 Task: Search one way flight ticket for 4 adults, 1 infant in seat and 1 infant on lap in premium economy from Columbus: Golden Triangle Regional Airport to Jackson: Jackson Hole Airport on 5-2-2023. Choice of flights is Frontier. Number of bags: 3 checked bags. Price is upto 107000. Outbound departure time preference is 20:45.
Action: Mouse moved to (298, 150)
Screenshot: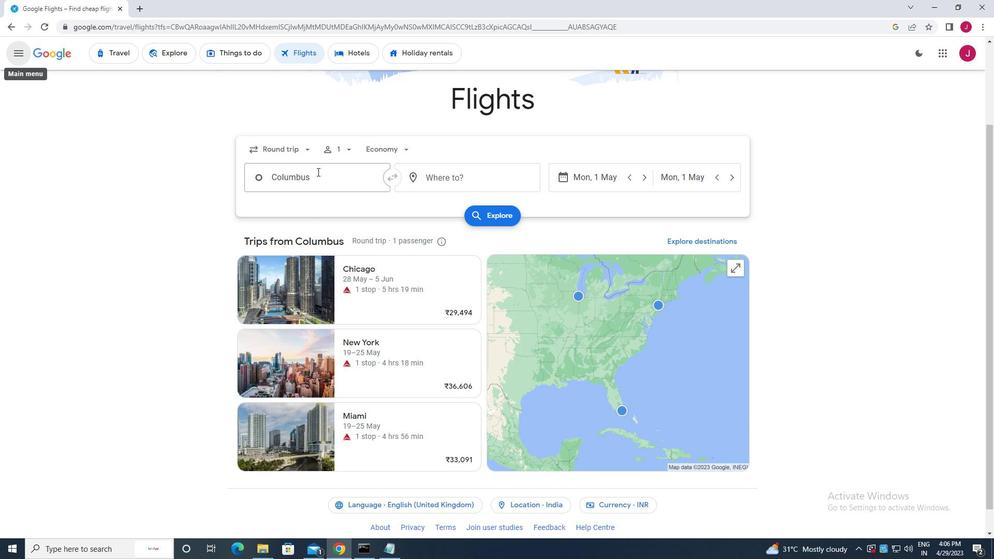 
Action: Mouse pressed left at (298, 150)
Screenshot: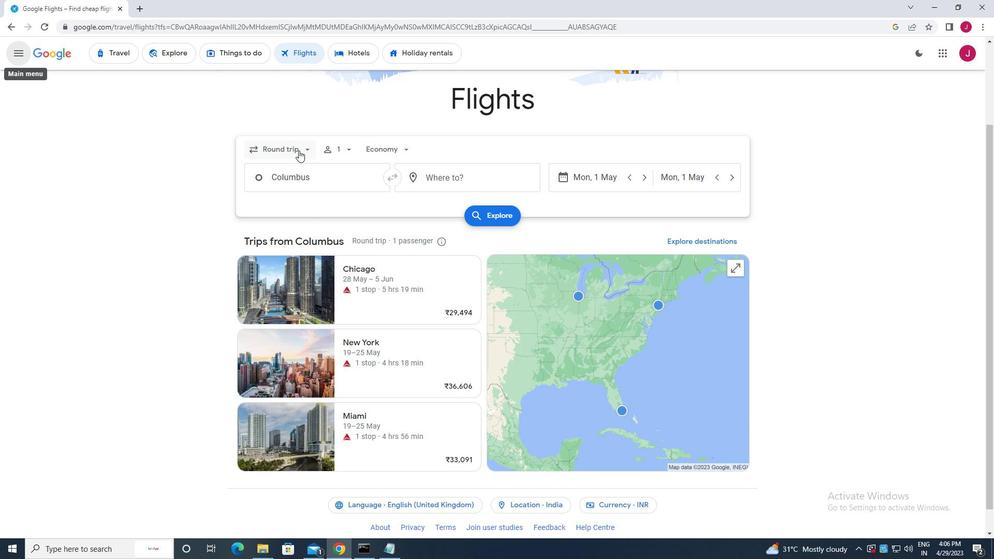 
Action: Mouse moved to (297, 196)
Screenshot: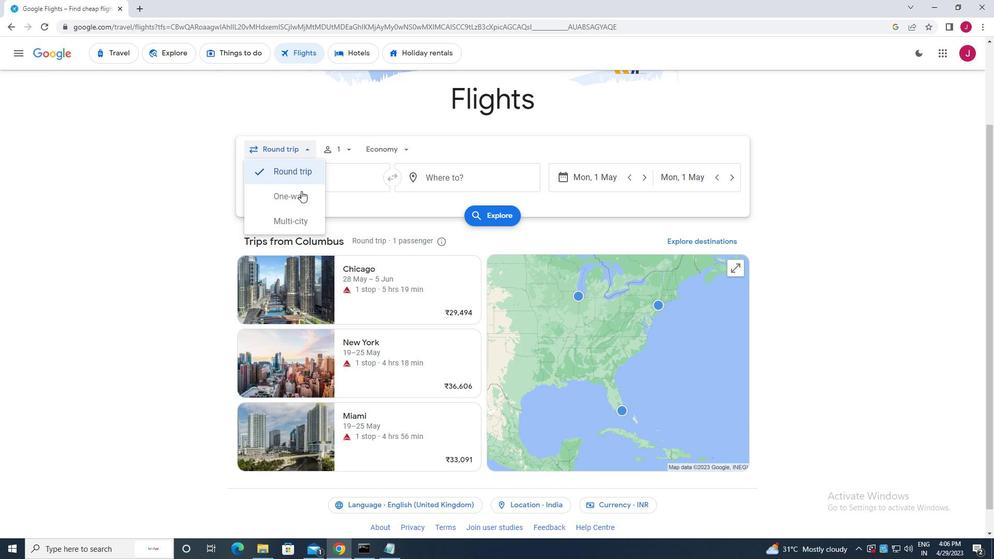 
Action: Mouse pressed left at (297, 196)
Screenshot: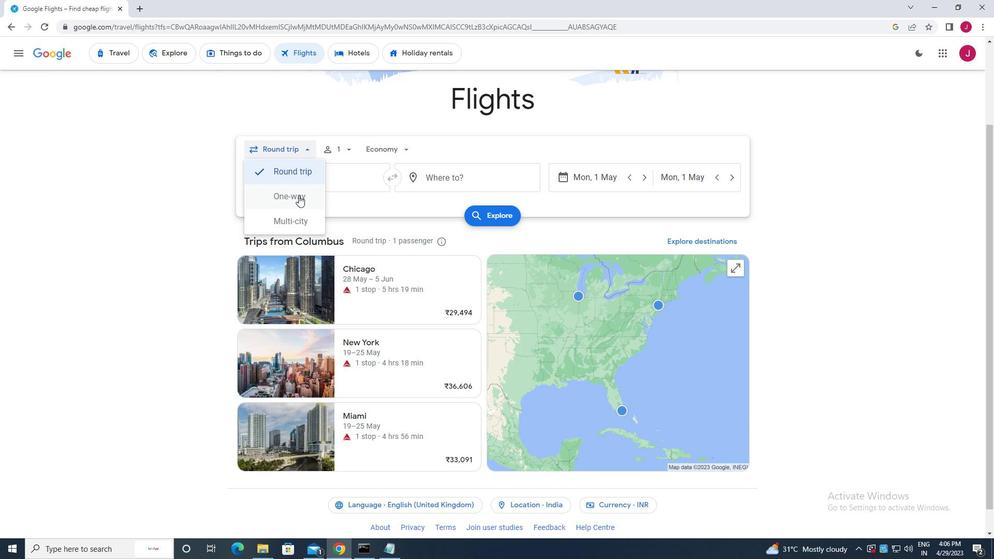 
Action: Mouse moved to (344, 149)
Screenshot: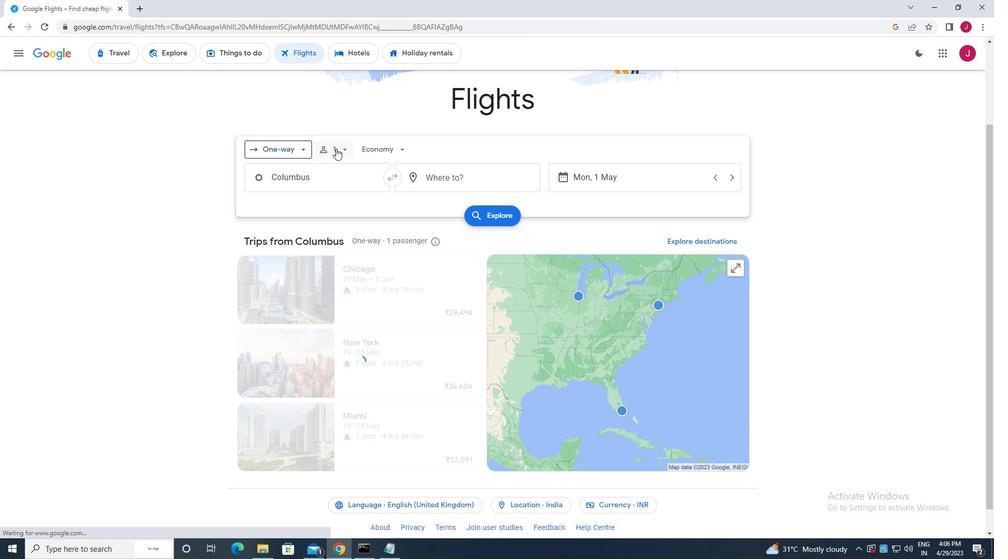 
Action: Mouse pressed left at (344, 149)
Screenshot: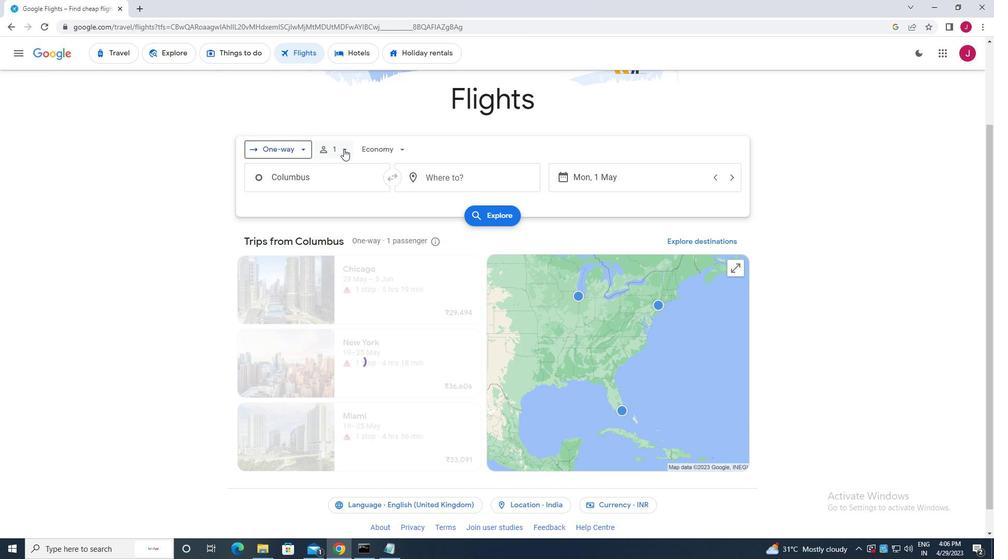 
Action: Mouse moved to (423, 176)
Screenshot: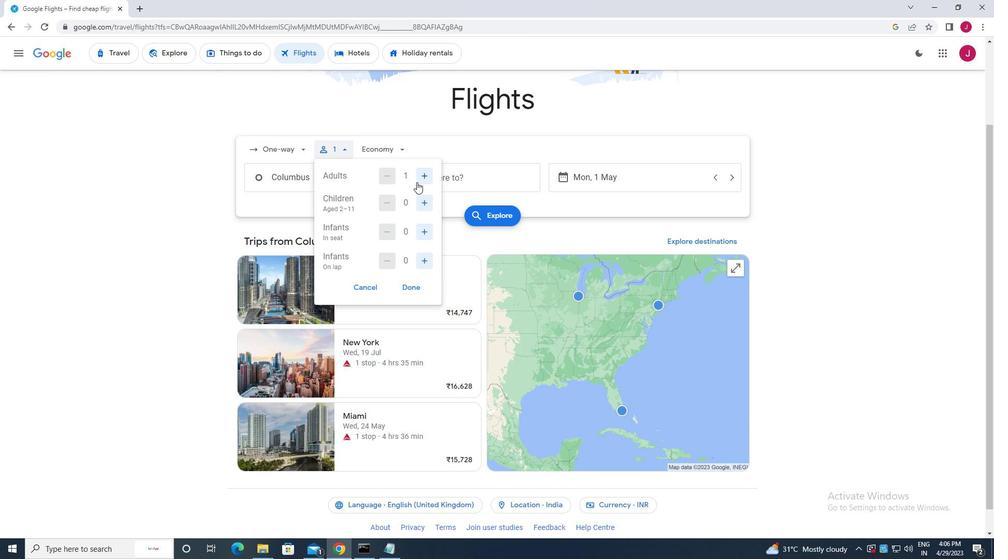 
Action: Mouse pressed left at (423, 176)
Screenshot: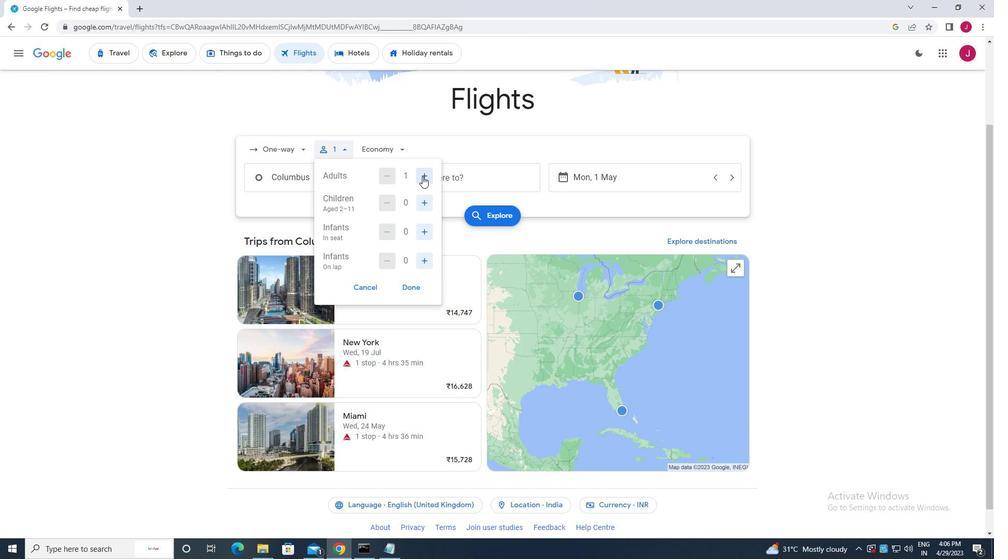 
Action: Mouse pressed left at (423, 176)
Screenshot: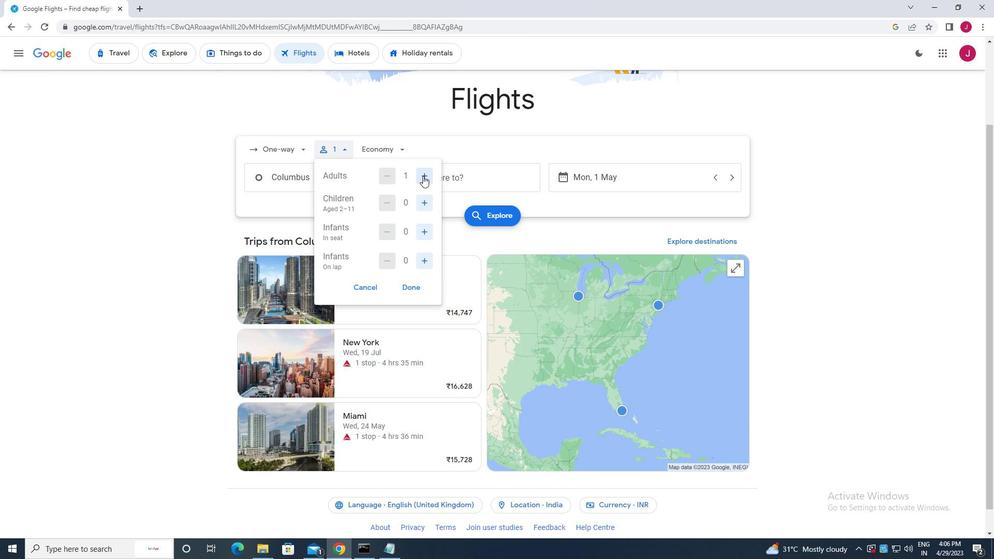 
Action: Mouse pressed left at (423, 176)
Screenshot: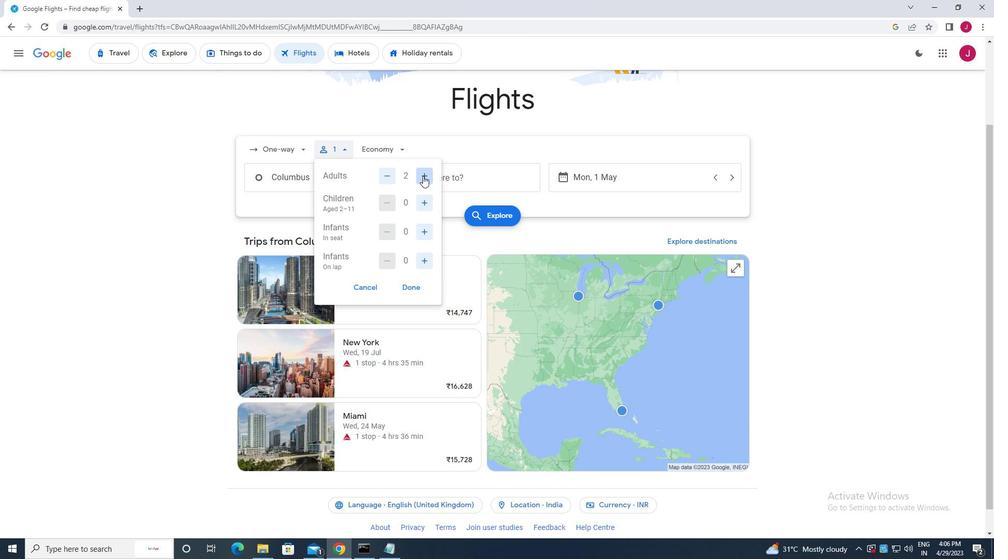 
Action: Mouse moved to (427, 233)
Screenshot: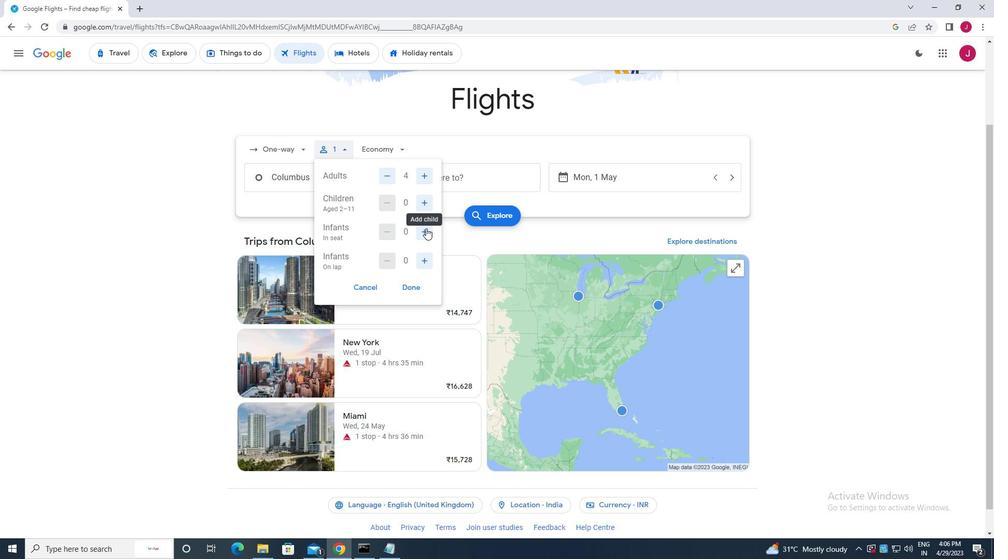 
Action: Mouse pressed left at (427, 233)
Screenshot: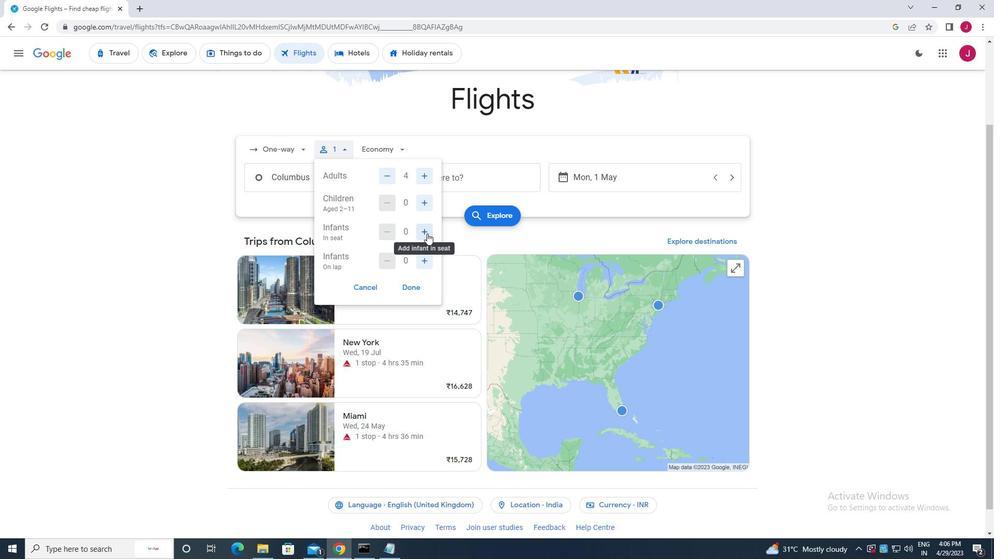 
Action: Mouse moved to (422, 261)
Screenshot: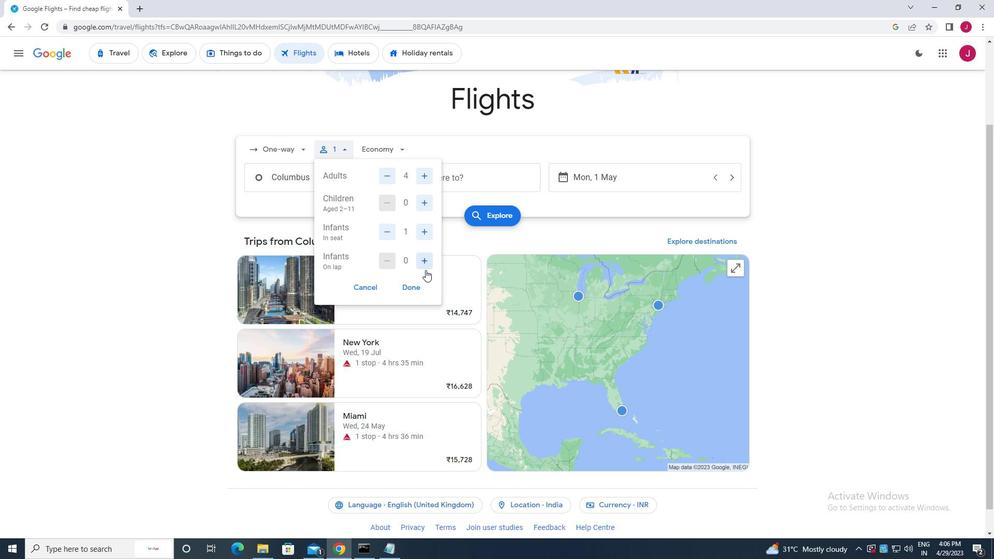 
Action: Mouse pressed left at (422, 261)
Screenshot: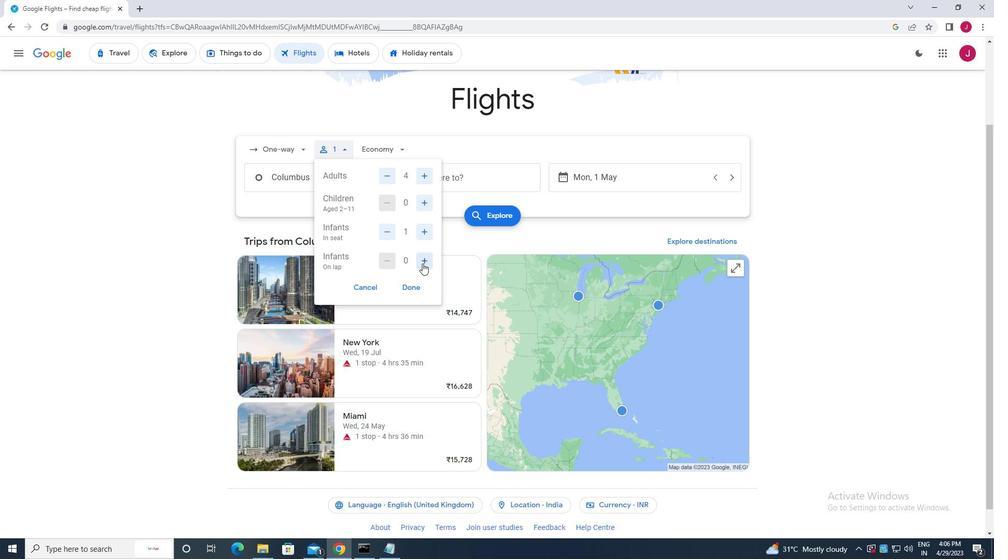 
Action: Mouse moved to (414, 287)
Screenshot: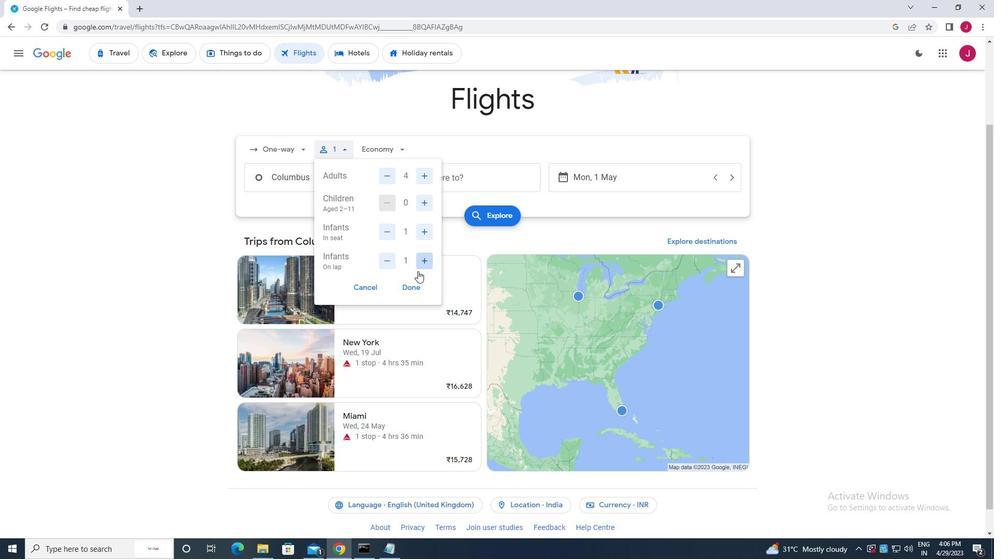 
Action: Mouse pressed left at (414, 287)
Screenshot: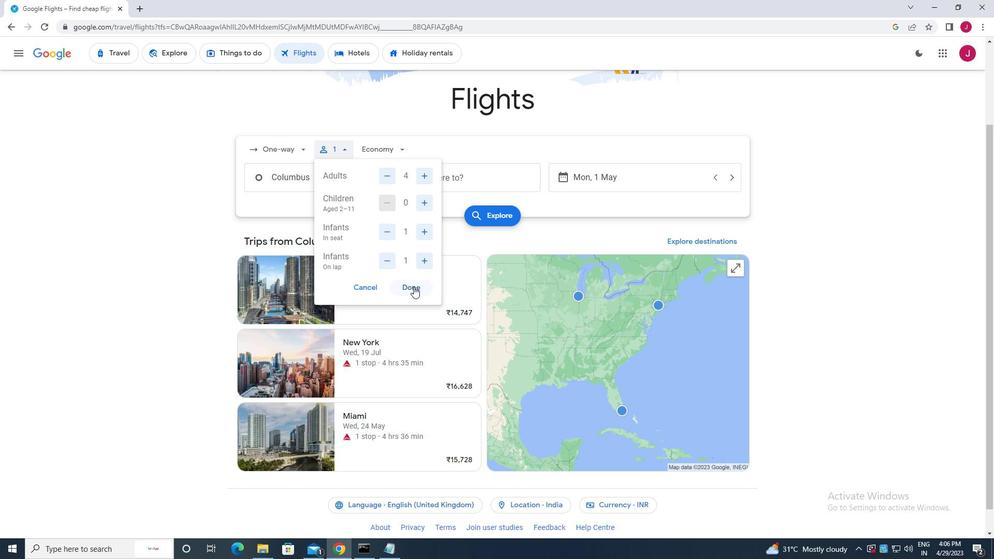 
Action: Mouse moved to (392, 144)
Screenshot: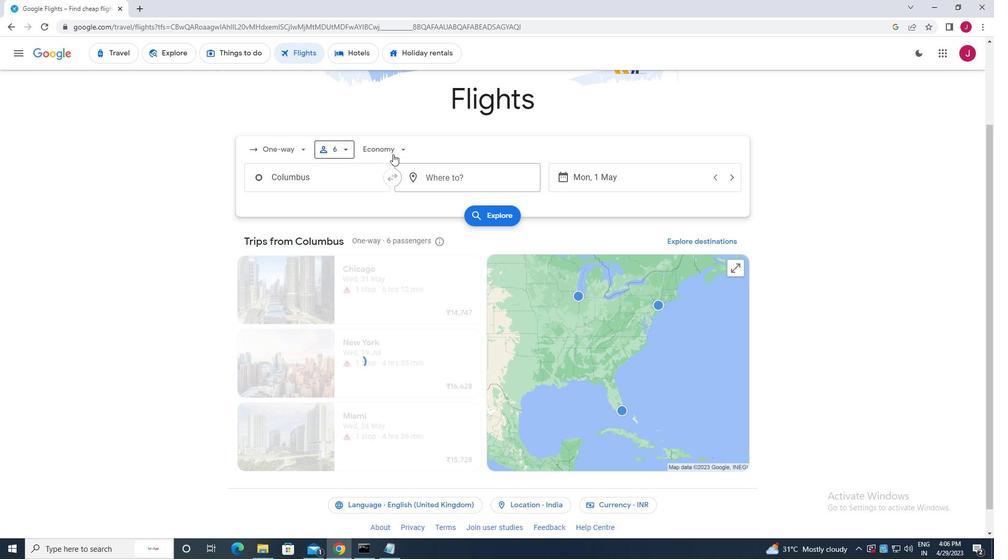 
Action: Mouse pressed left at (392, 144)
Screenshot: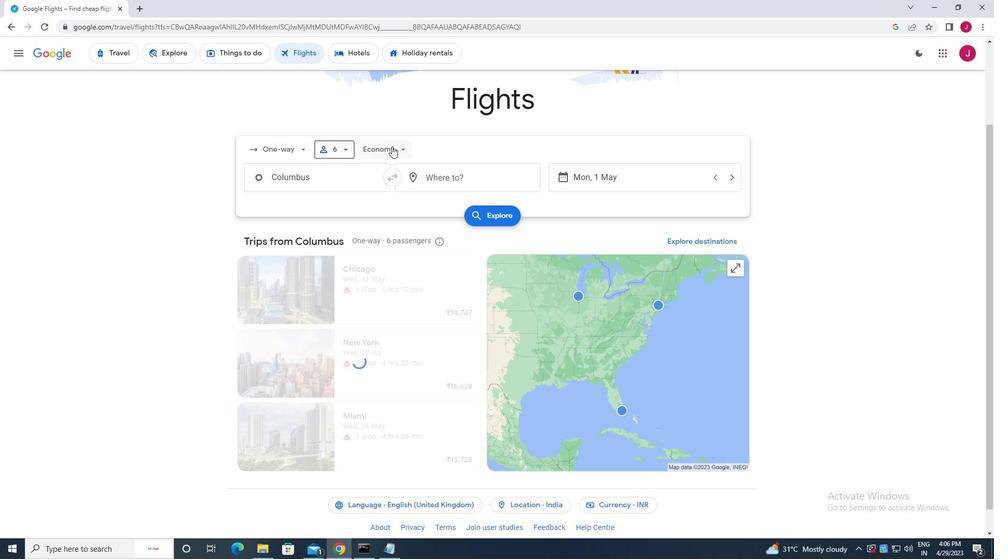 
Action: Mouse moved to (382, 199)
Screenshot: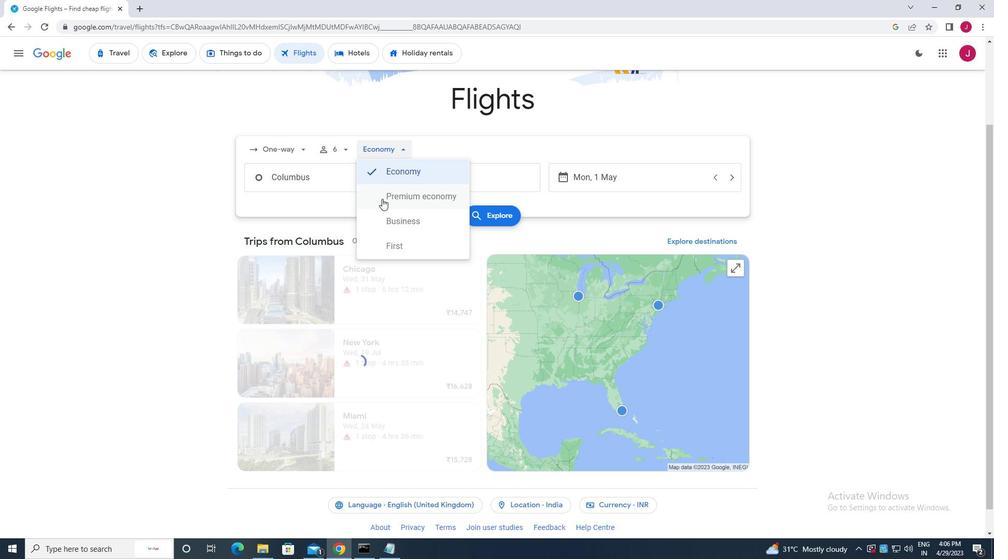 
Action: Mouse pressed left at (382, 199)
Screenshot: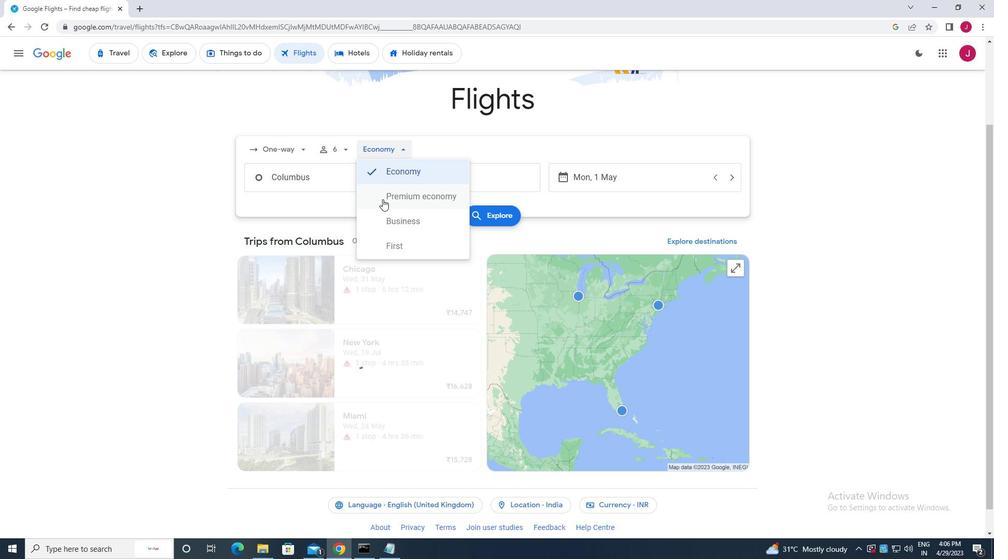 
Action: Mouse moved to (351, 181)
Screenshot: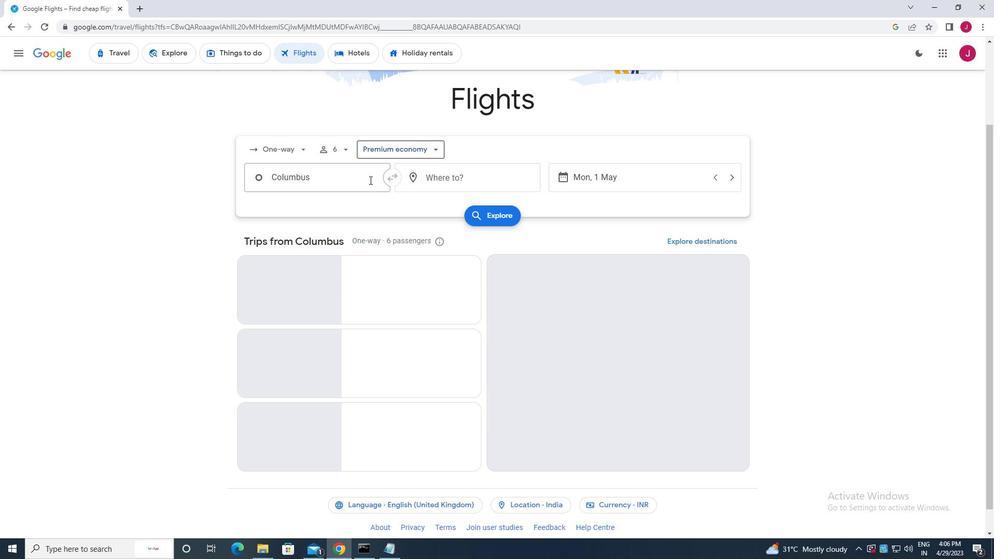 
Action: Mouse pressed left at (351, 181)
Screenshot: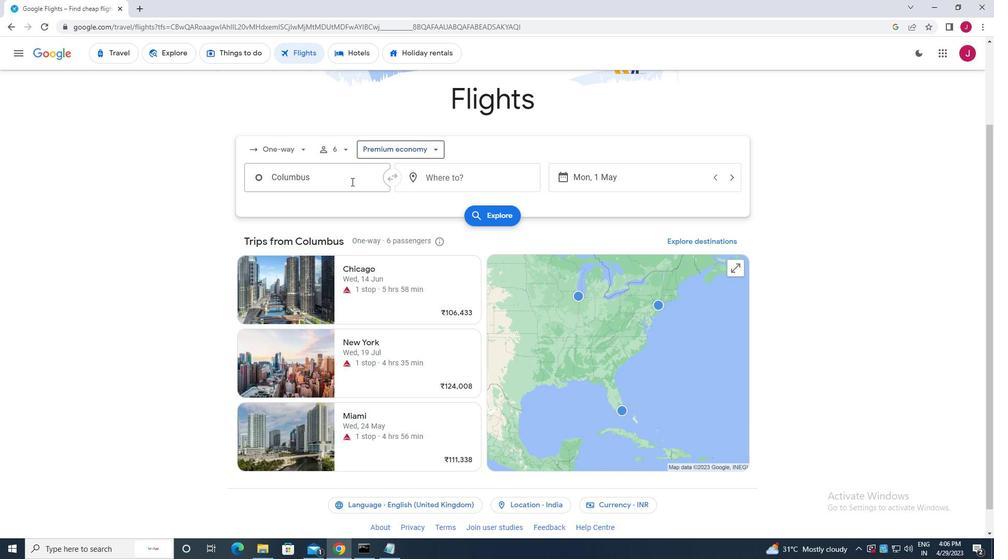 
Action: Mouse moved to (351, 181)
Screenshot: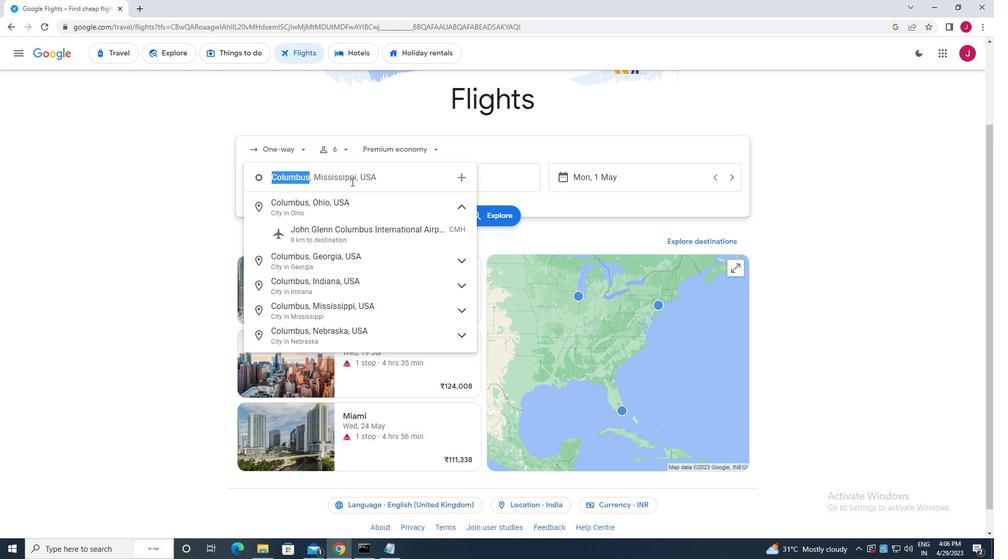 
Action: Key pressed golden<Key.space>t
Screenshot: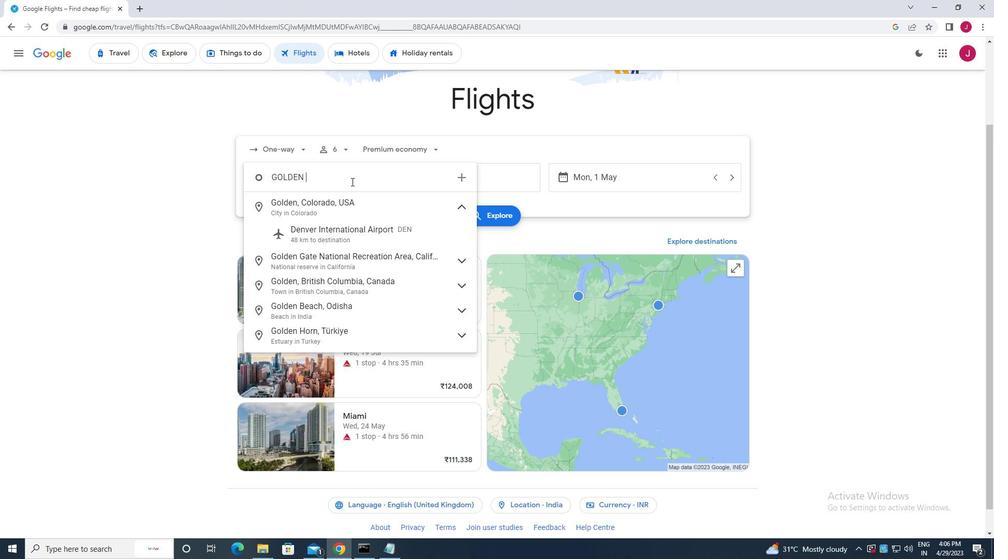 
Action: Mouse moved to (322, 283)
Screenshot: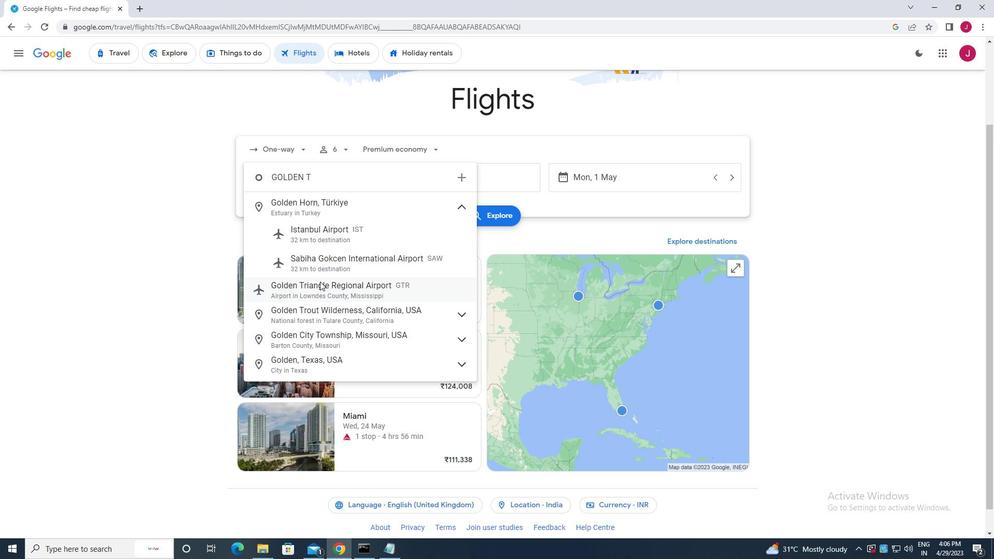 
Action: Mouse pressed left at (322, 283)
Screenshot: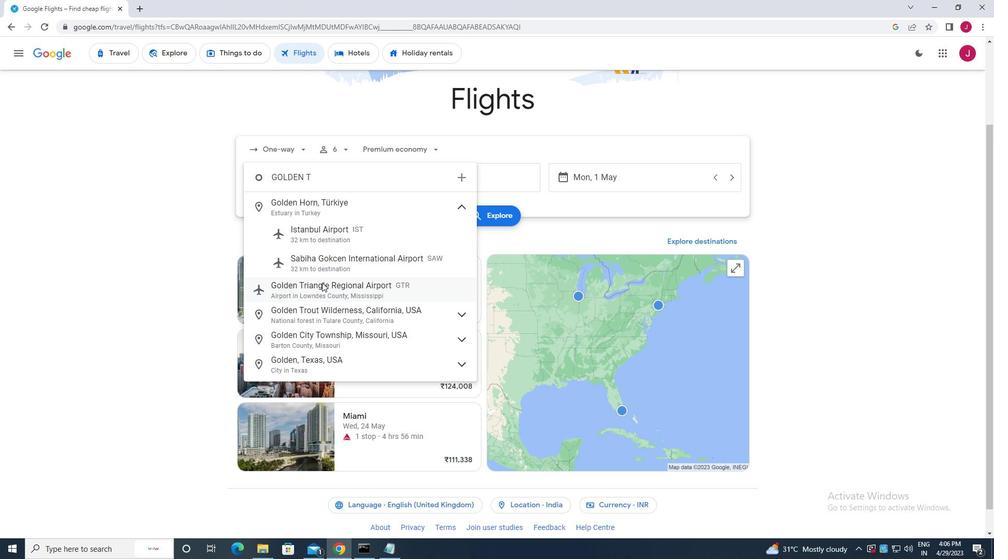 
Action: Mouse moved to (449, 173)
Screenshot: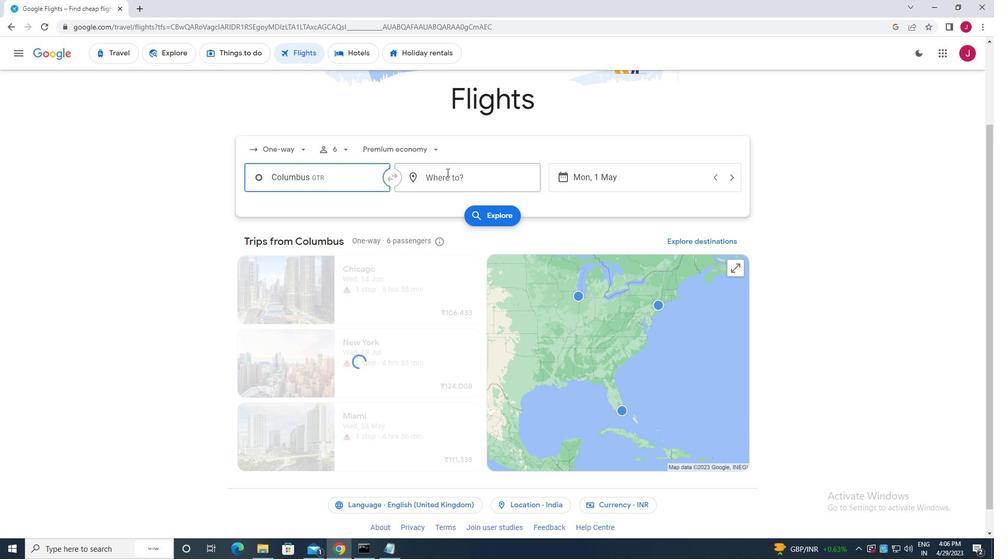 
Action: Mouse pressed left at (449, 173)
Screenshot: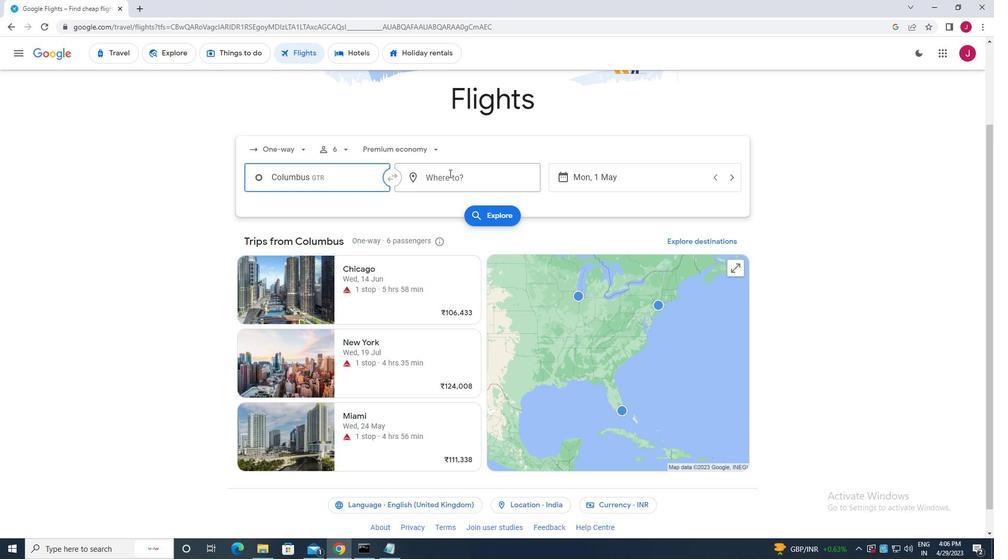 
Action: Mouse moved to (450, 173)
Screenshot: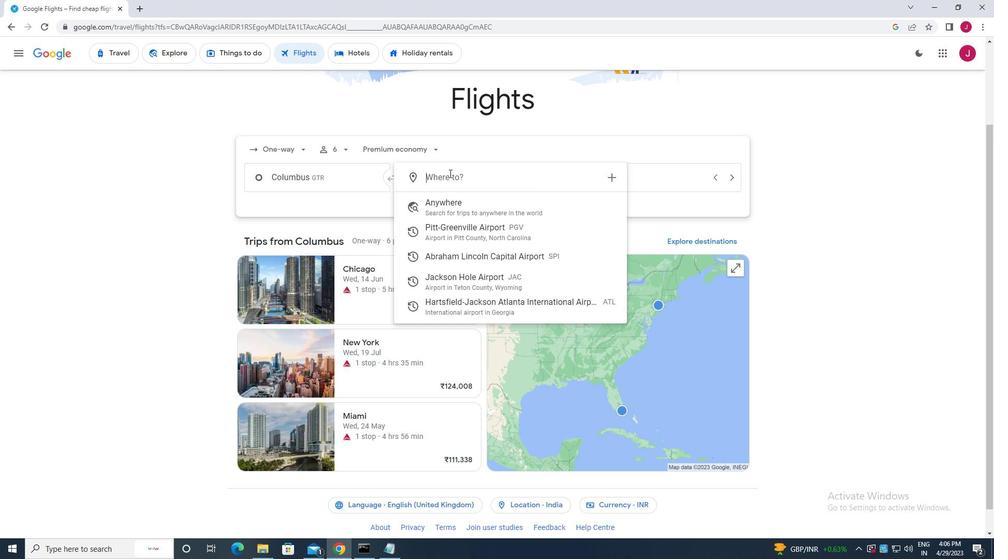 
Action: Key pressed jackson<Key.space>h
Screenshot: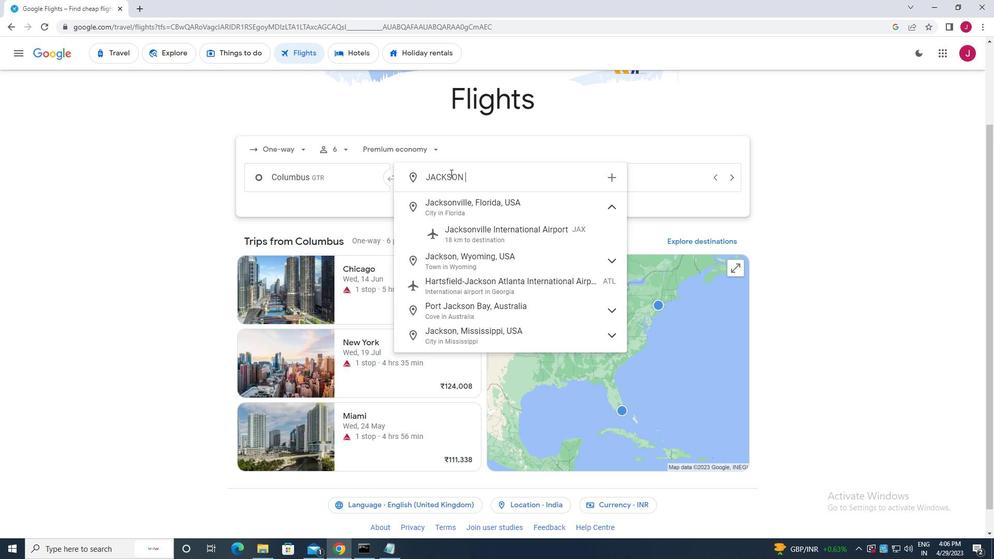 
Action: Mouse moved to (462, 234)
Screenshot: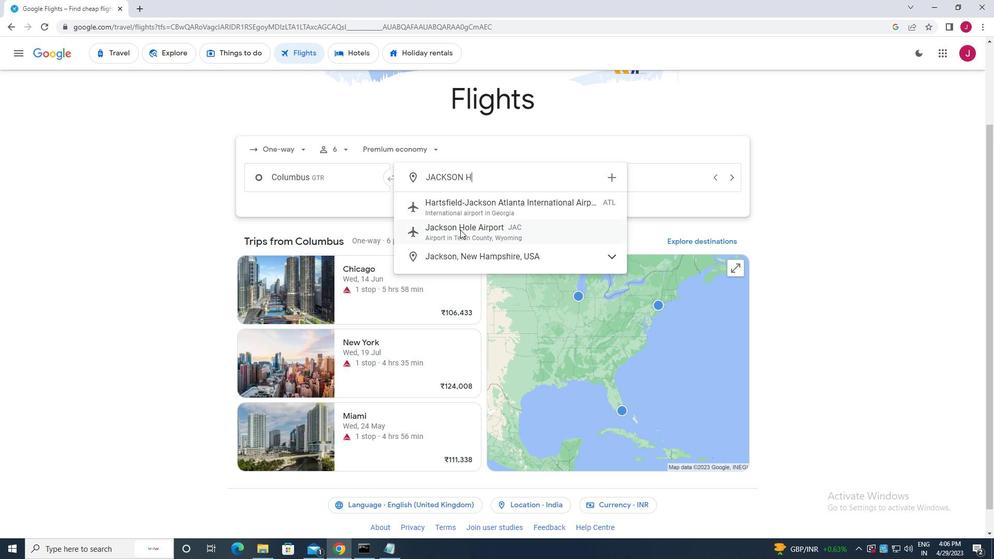 
Action: Mouse pressed left at (462, 234)
Screenshot: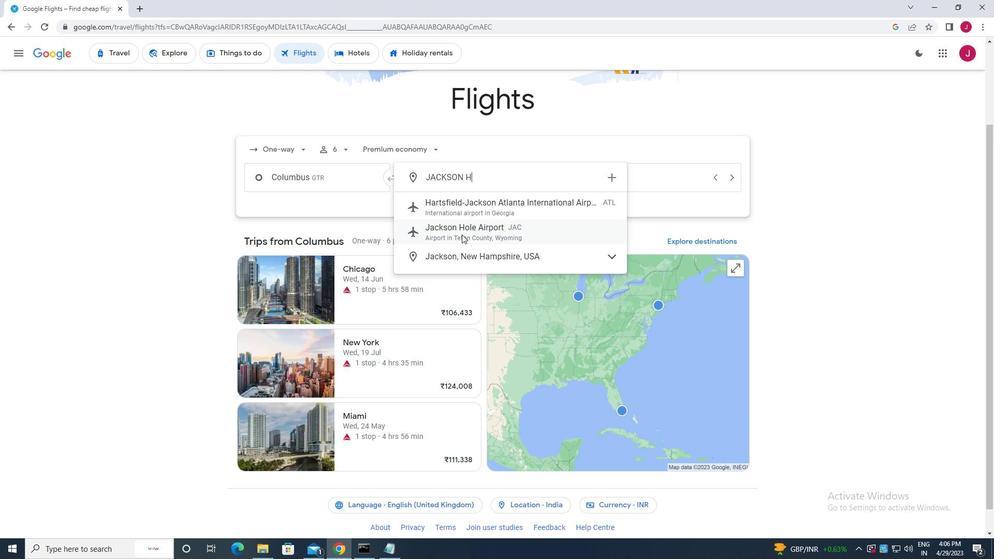 
Action: Mouse moved to (652, 177)
Screenshot: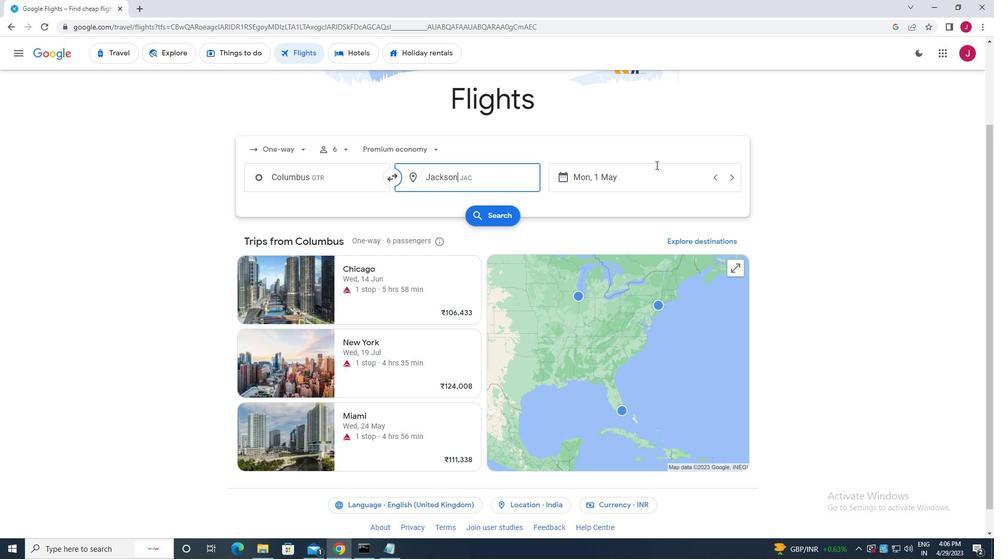 
Action: Mouse pressed left at (652, 177)
Screenshot: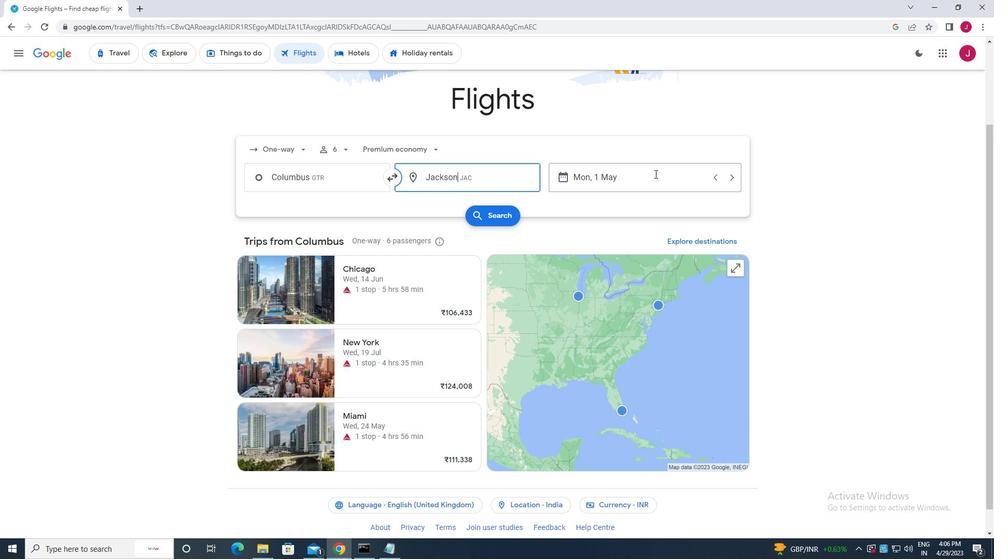 
Action: Mouse moved to (621, 251)
Screenshot: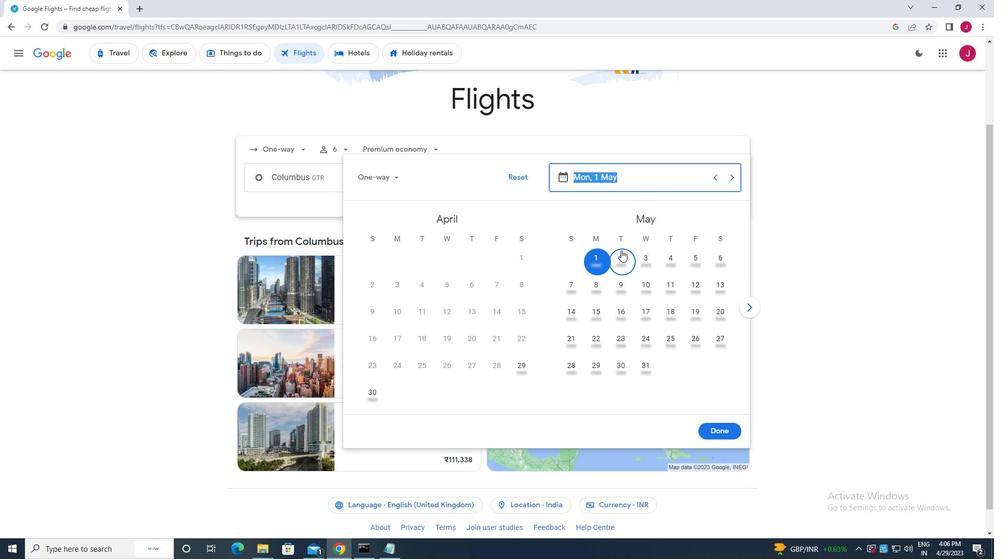 
Action: Mouse pressed left at (621, 251)
Screenshot: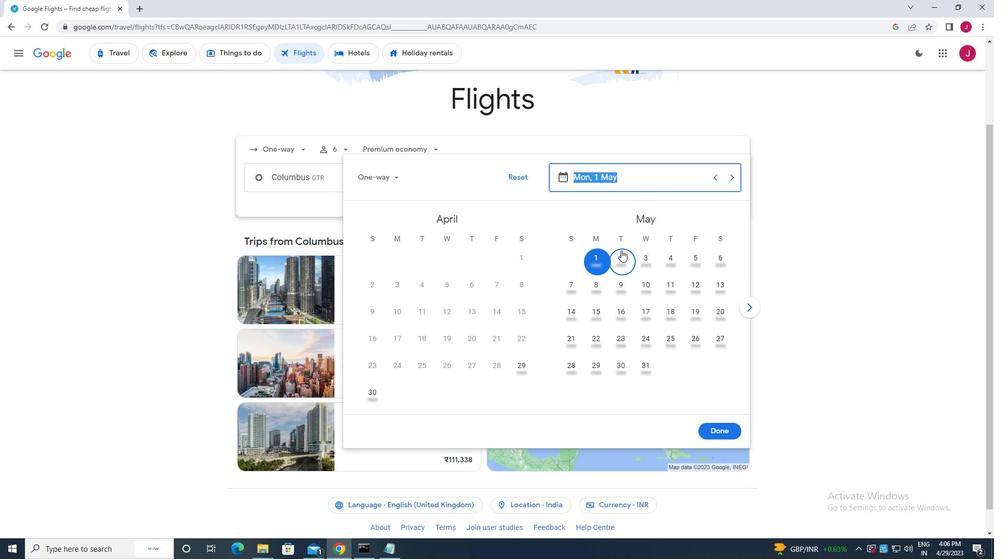 
Action: Mouse moved to (720, 428)
Screenshot: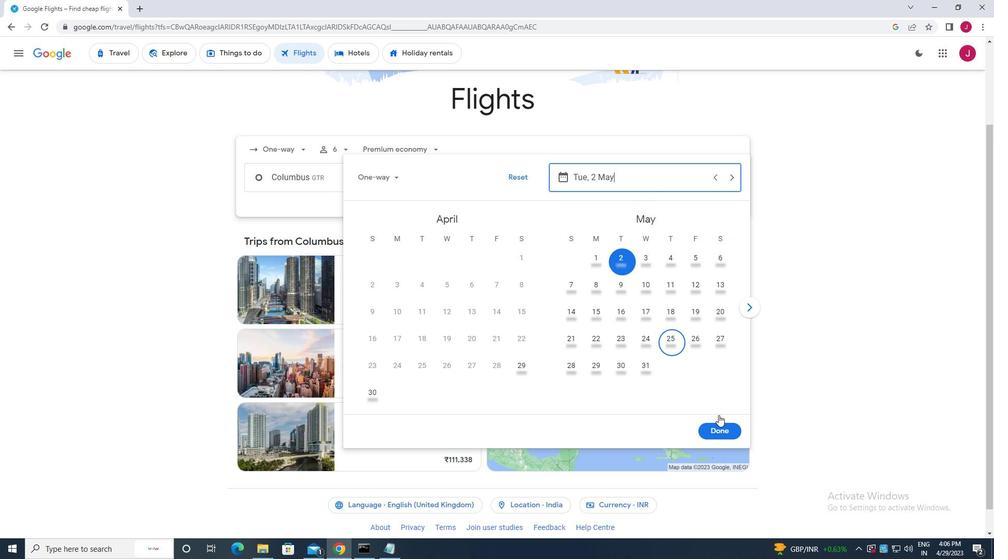 
Action: Mouse pressed left at (720, 428)
Screenshot: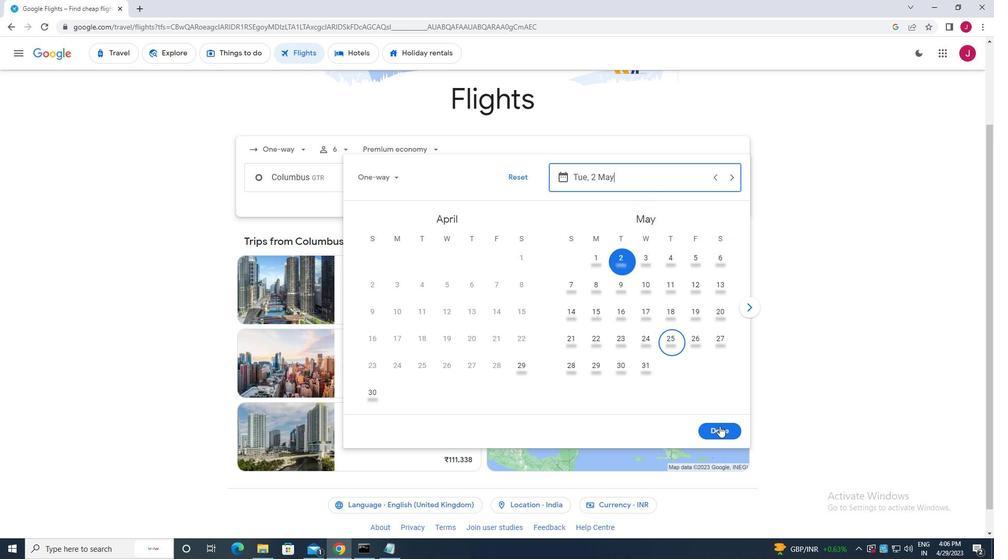 
Action: Mouse moved to (499, 211)
Screenshot: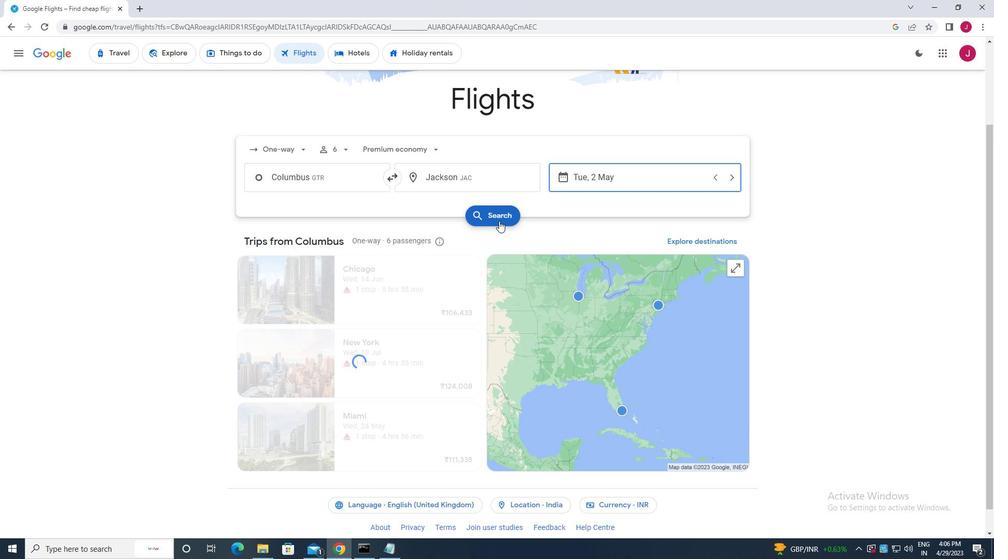 
Action: Mouse pressed left at (499, 211)
Screenshot: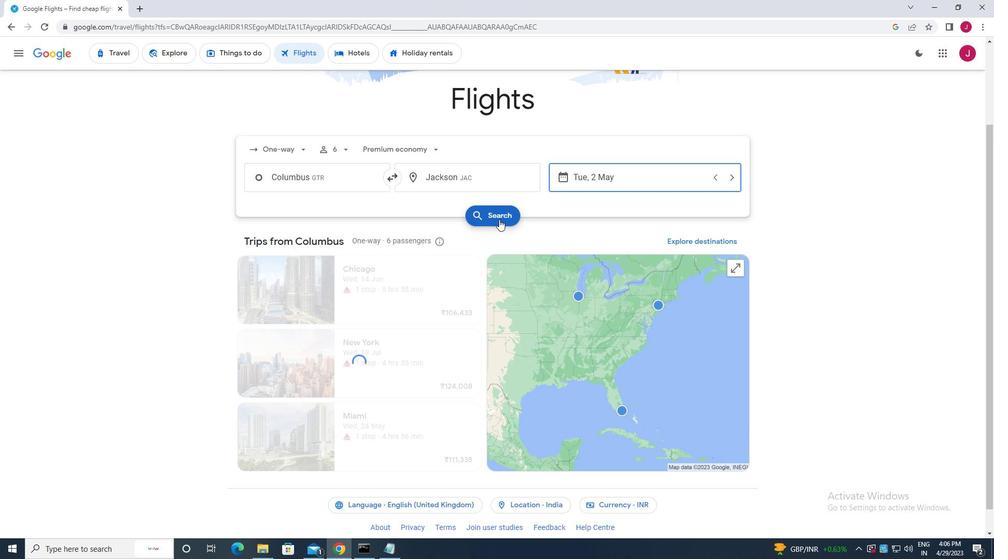 
Action: Mouse moved to (268, 144)
Screenshot: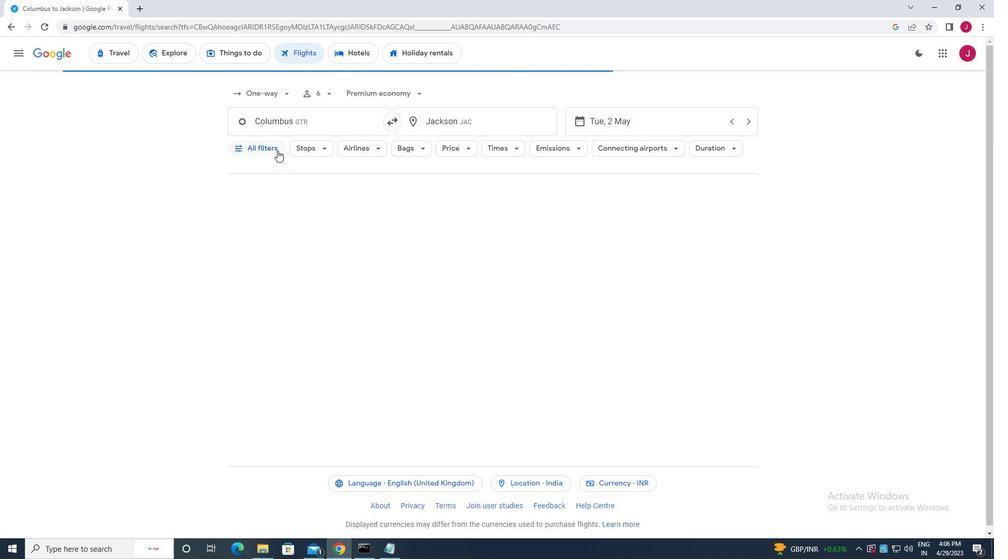 
Action: Mouse pressed left at (268, 144)
Screenshot: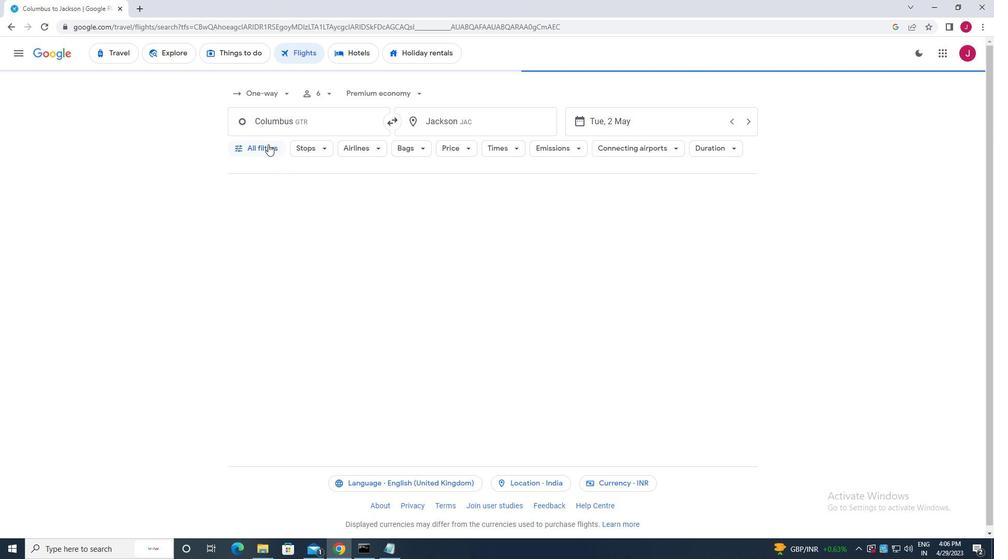 
Action: Mouse moved to (300, 247)
Screenshot: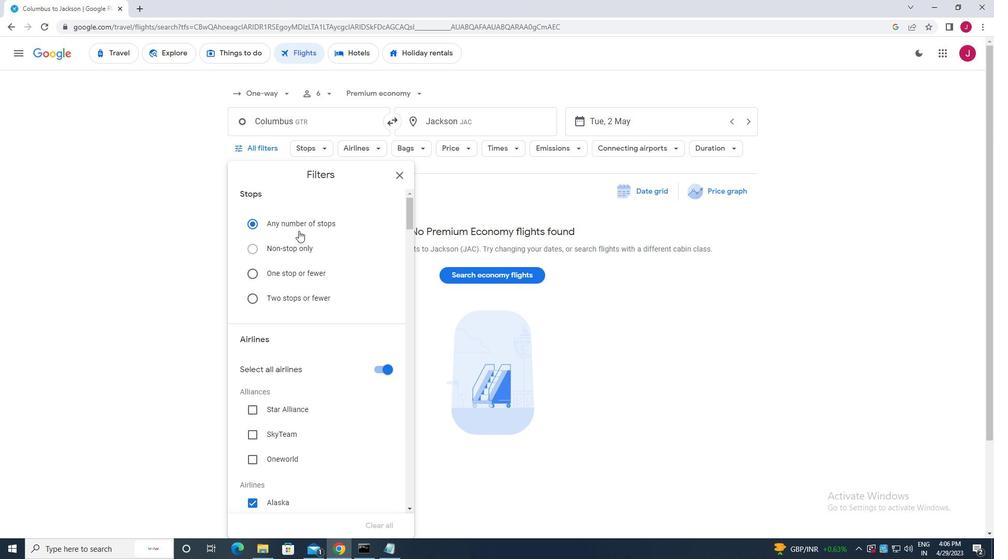 
Action: Mouse scrolled (300, 246) with delta (0, 0)
Screenshot: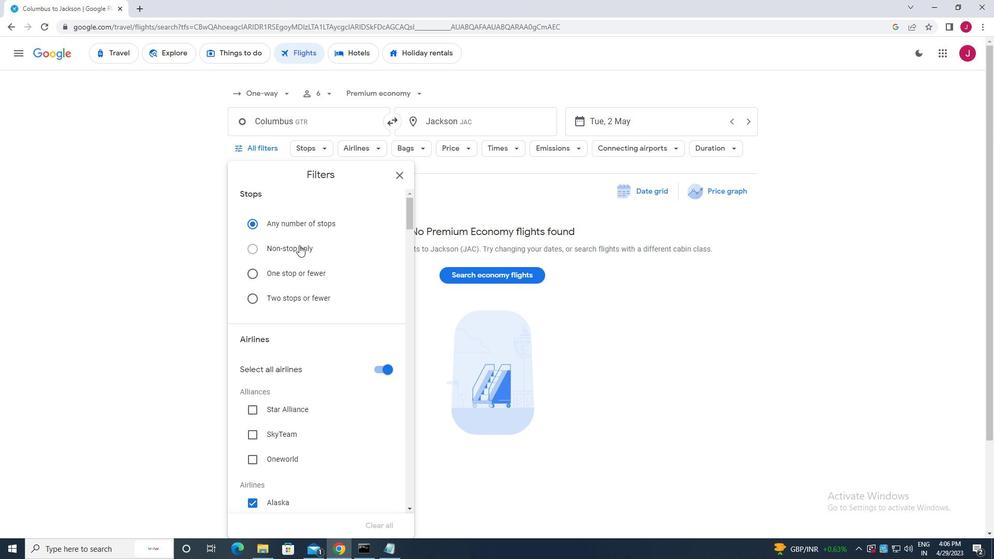 
Action: Mouse scrolled (300, 246) with delta (0, 0)
Screenshot: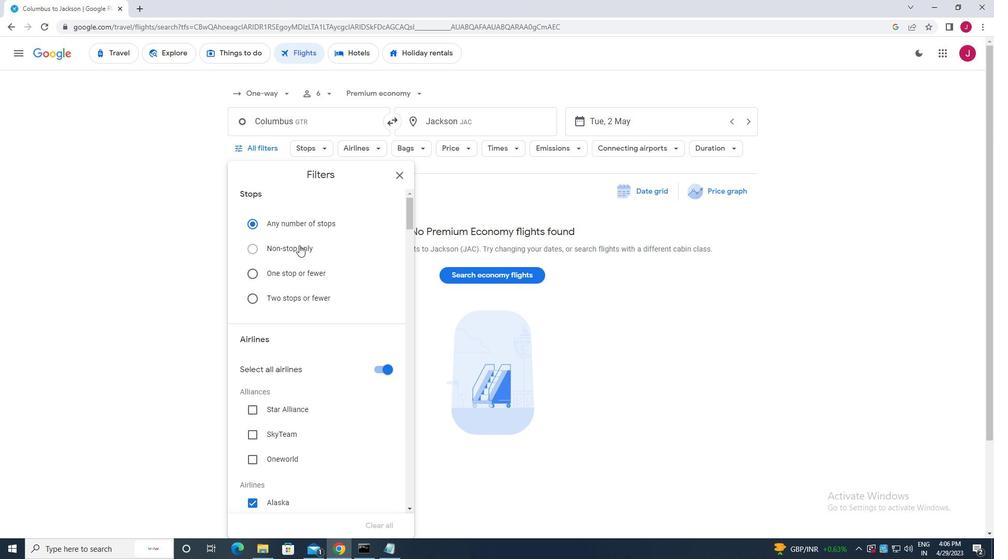 
Action: Mouse scrolled (300, 246) with delta (0, 0)
Screenshot: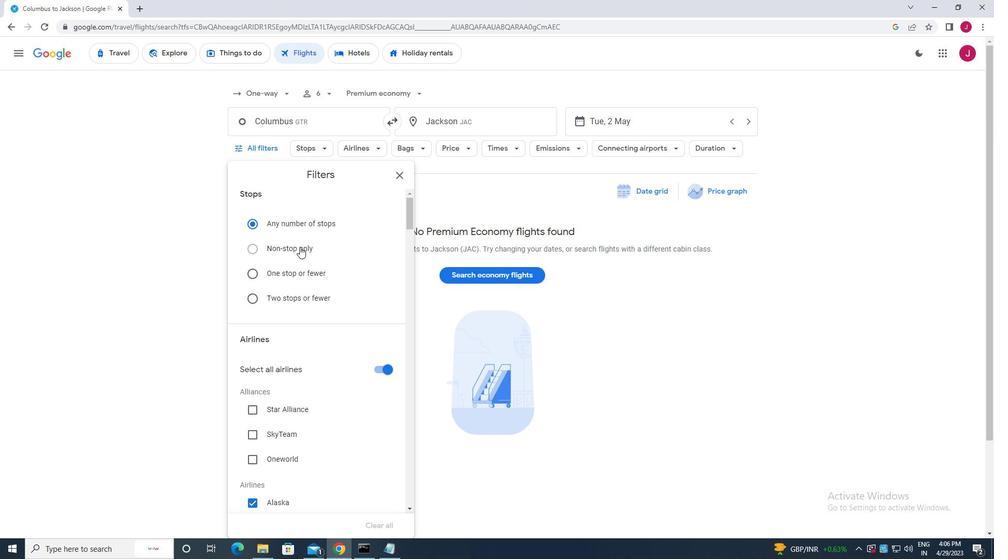 
Action: Mouse moved to (377, 214)
Screenshot: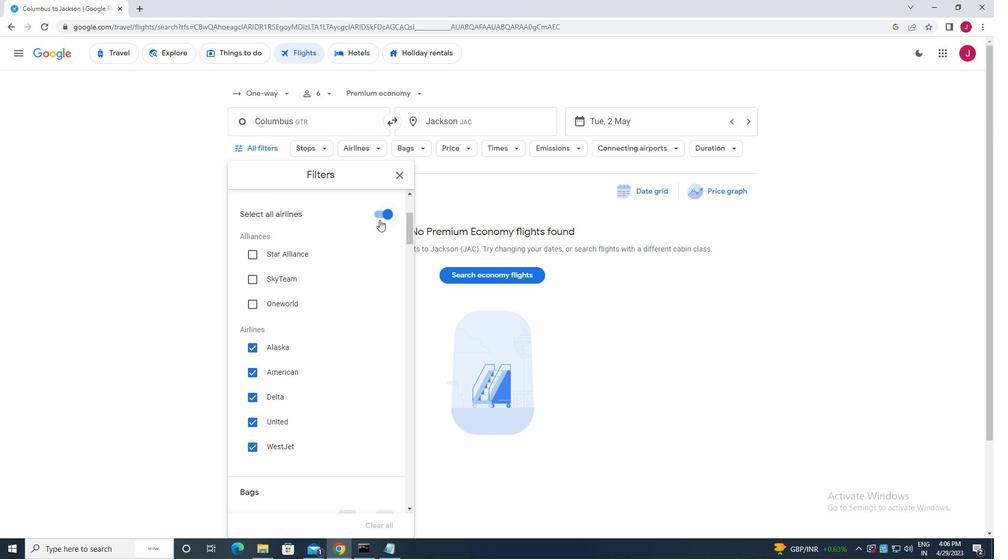 
Action: Mouse pressed left at (377, 214)
Screenshot: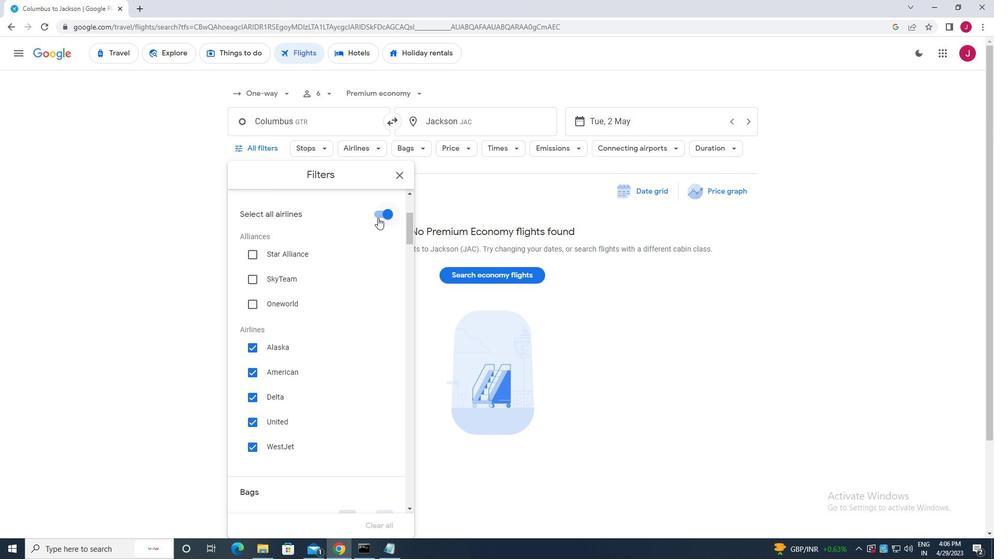 
Action: Mouse moved to (290, 357)
Screenshot: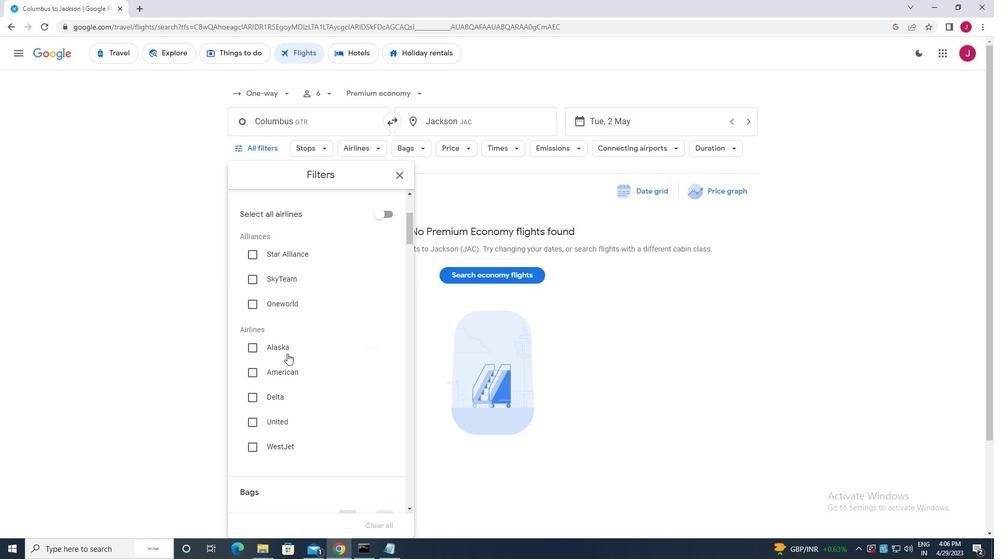 
Action: Mouse scrolled (290, 356) with delta (0, 0)
Screenshot: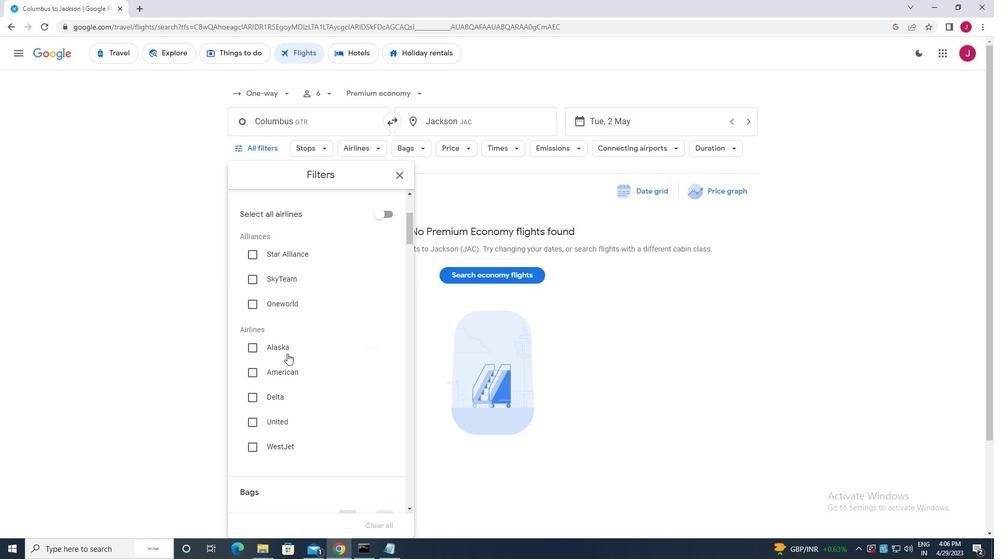 
Action: Mouse moved to (290, 359)
Screenshot: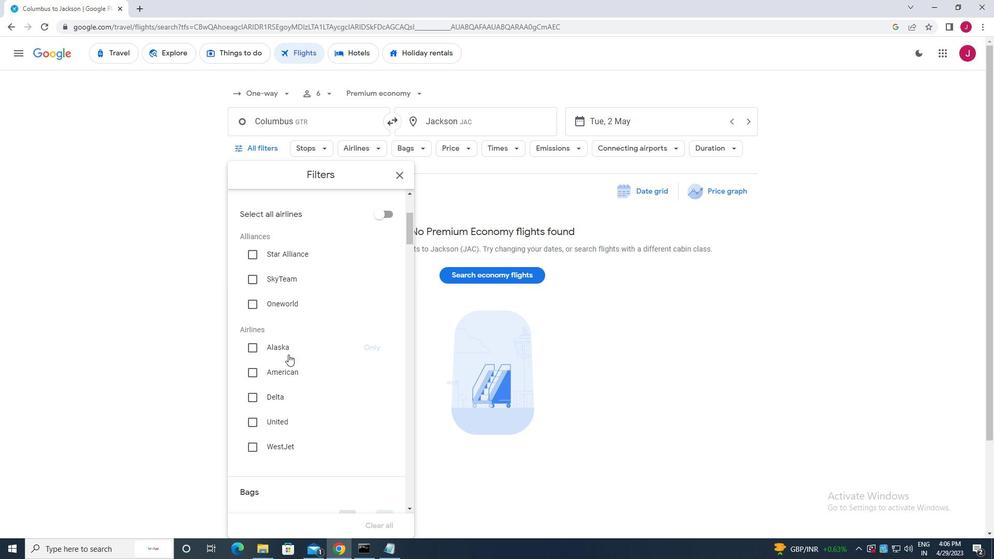 
Action: Mouse scrolled (290, 358) with delta (0, 0)
Screenshot: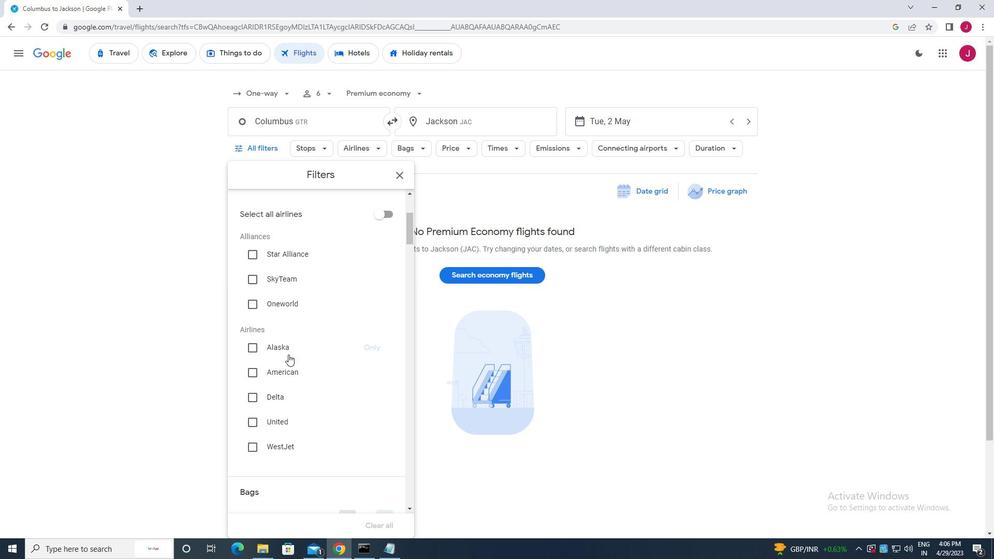 
Action: Mouse scrolled (290, 358) with delta (0, 0)
Screenshot: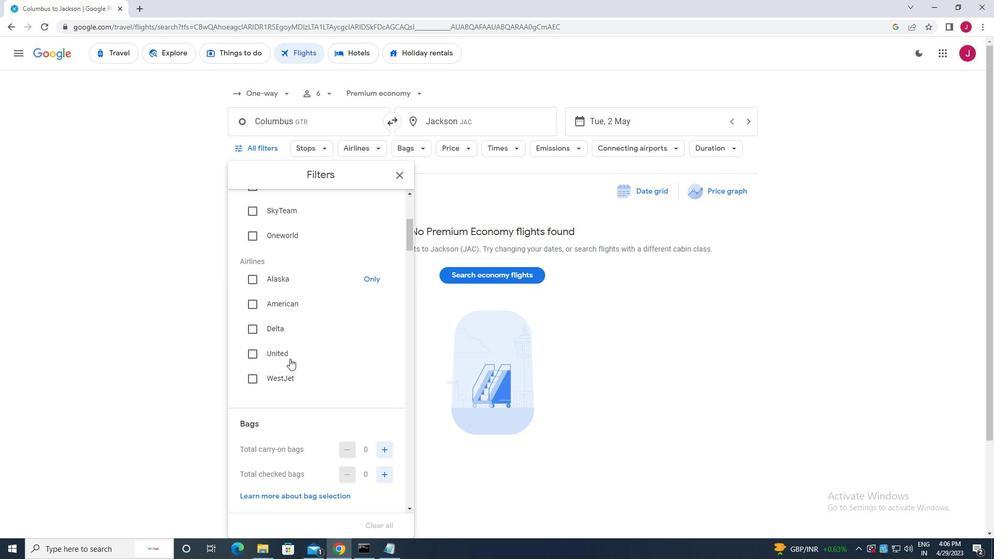 
Action: Mouse moved to (291, 357)
Screenshot: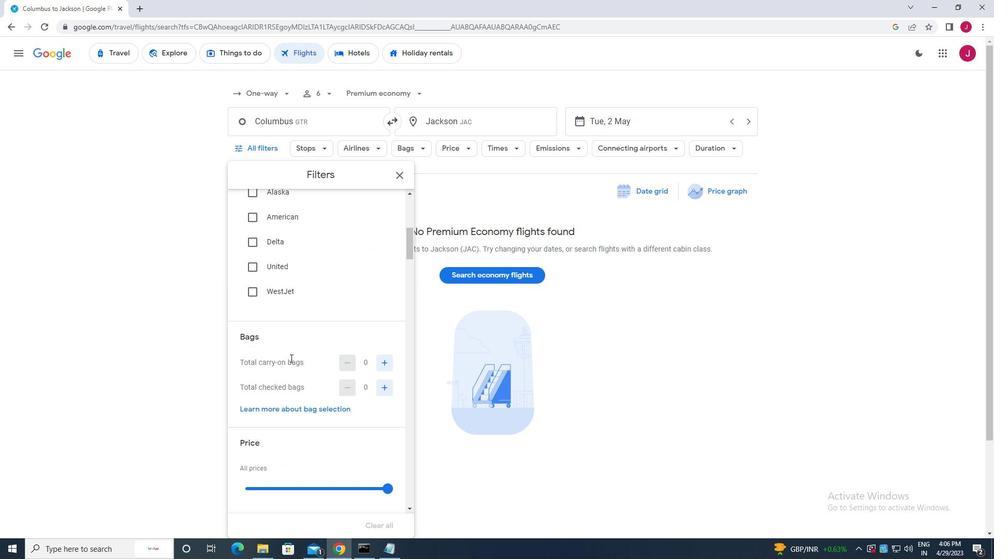 
Action: Mouse scrolled (291, 356) with delta (0, 0)
Screenshot: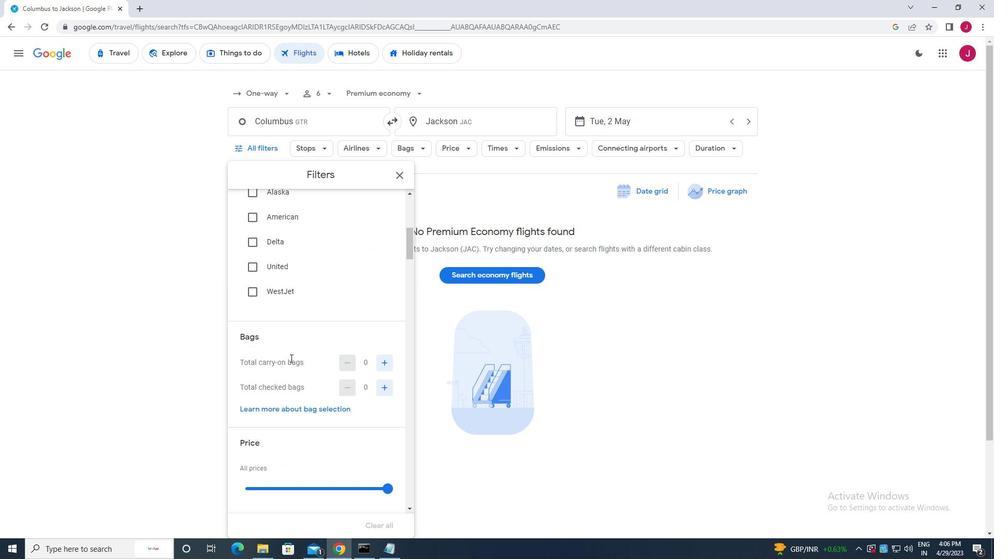 
Action: Mouse moved to (291, 354)
Screenshot: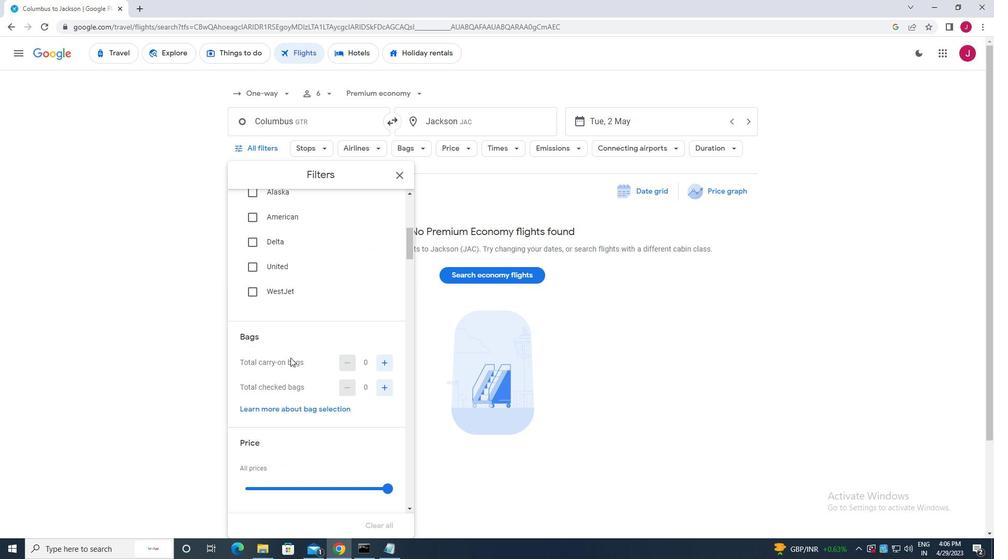 
Action: Mouse scrolled (291, 353) with delta (0, 0)
Screenshot: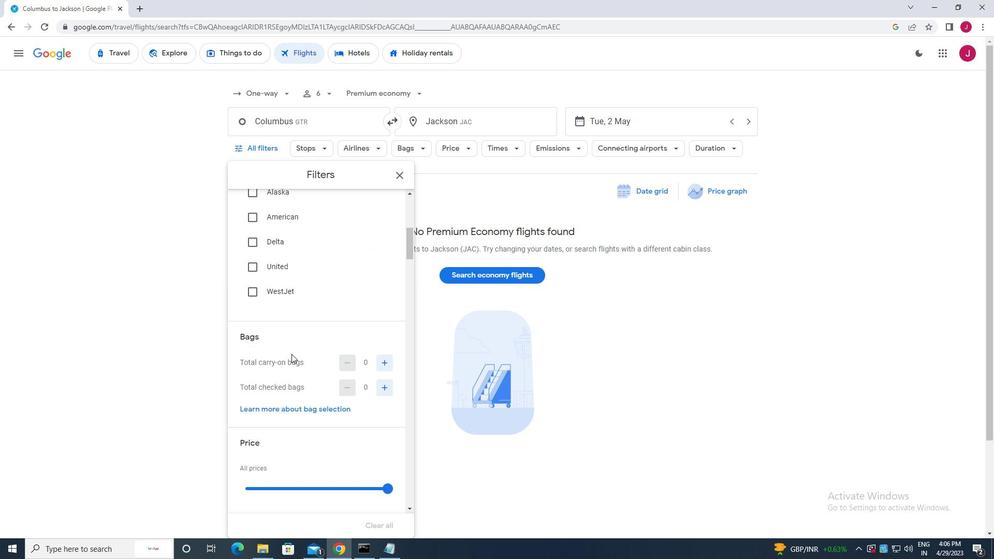 
Action: Mouse moved to (291, 352)
Screenshot: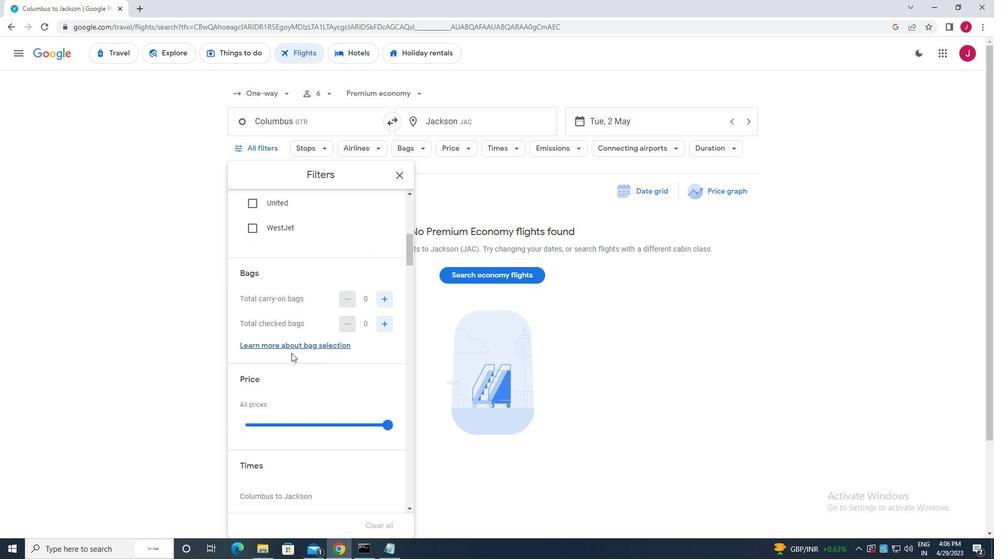 
Action: Mouse scrolled (291, 352) with delta (0, 0)
Screenshot: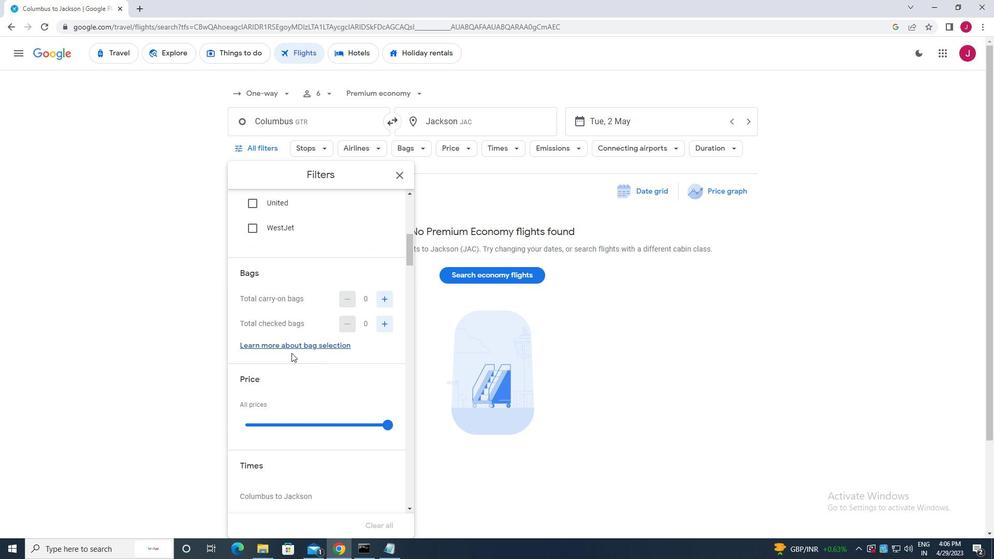 
Action: Mouse moved to (385, 234)
Screenshot: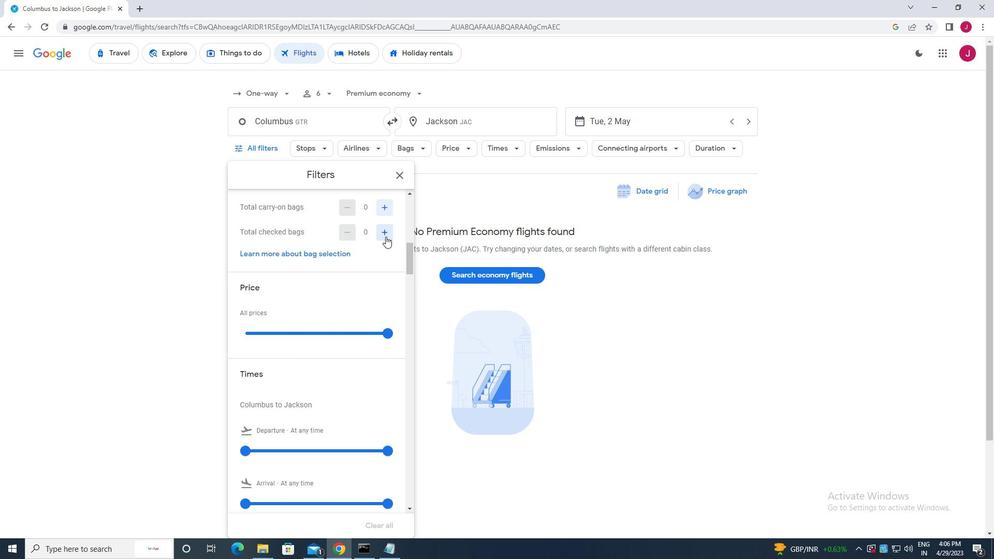
Action: Mouse pressed left at (385, 234)
Screenshot: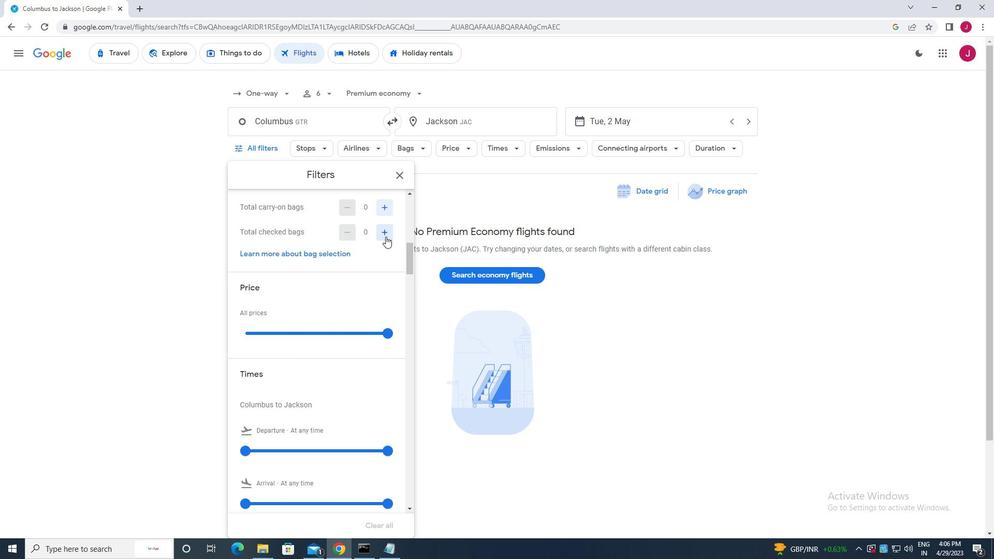 
Action: Mouse pressed left at (385, 234)
Screenshot: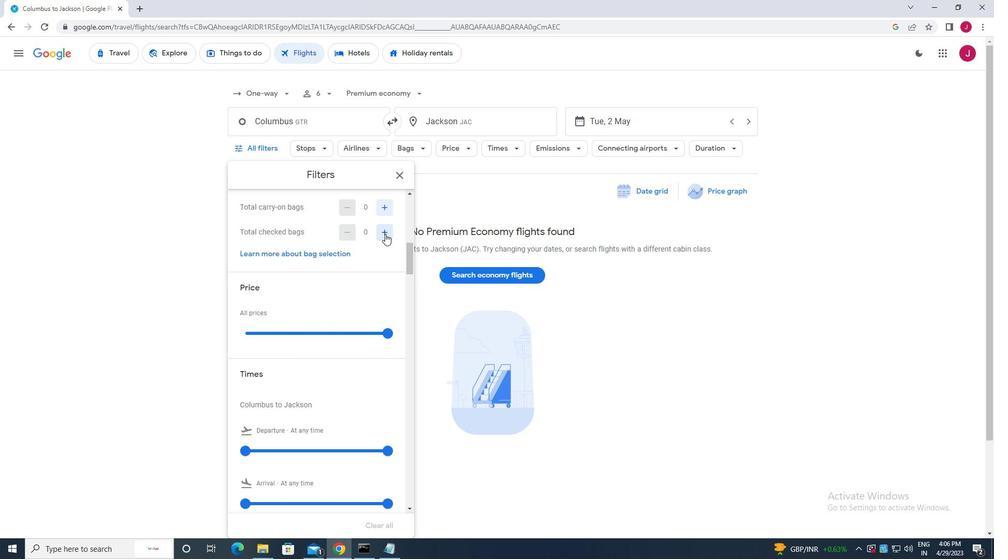 
Action: Mouse pressed left at (385, 234)
Screenshot: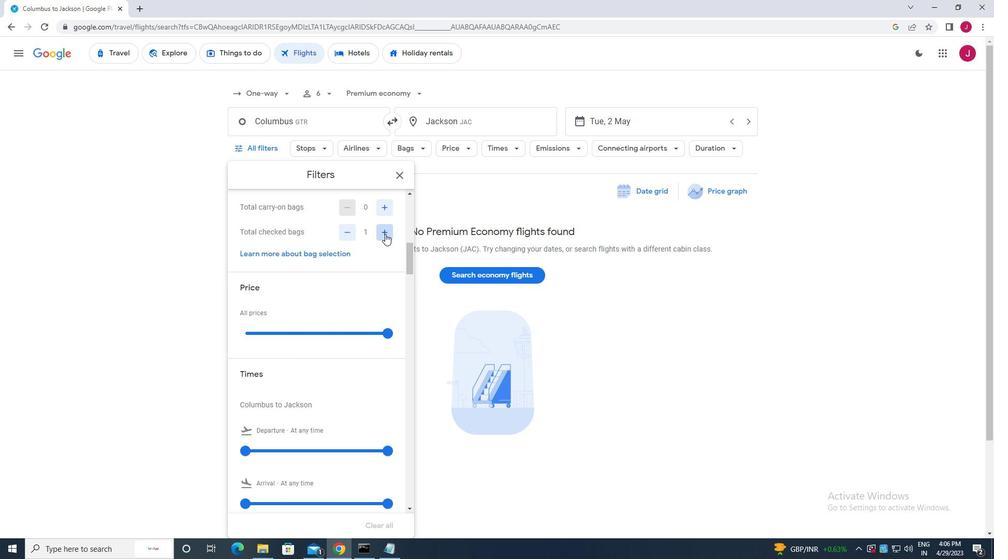 
Action: Mouse moved to (385, 234)
Screenshot: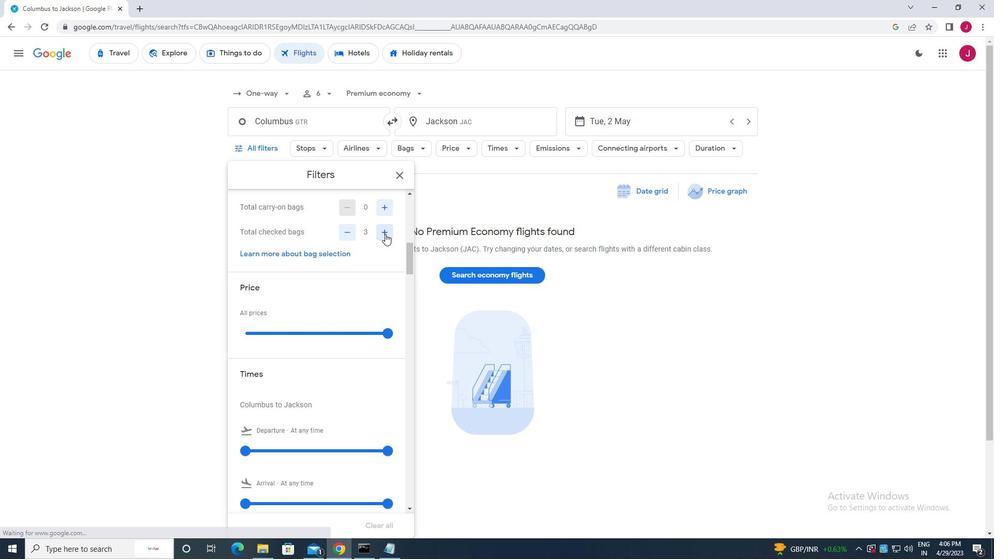 
Action: Mouse scrolled (385, 233) with delta (0, 0)
Screenshot: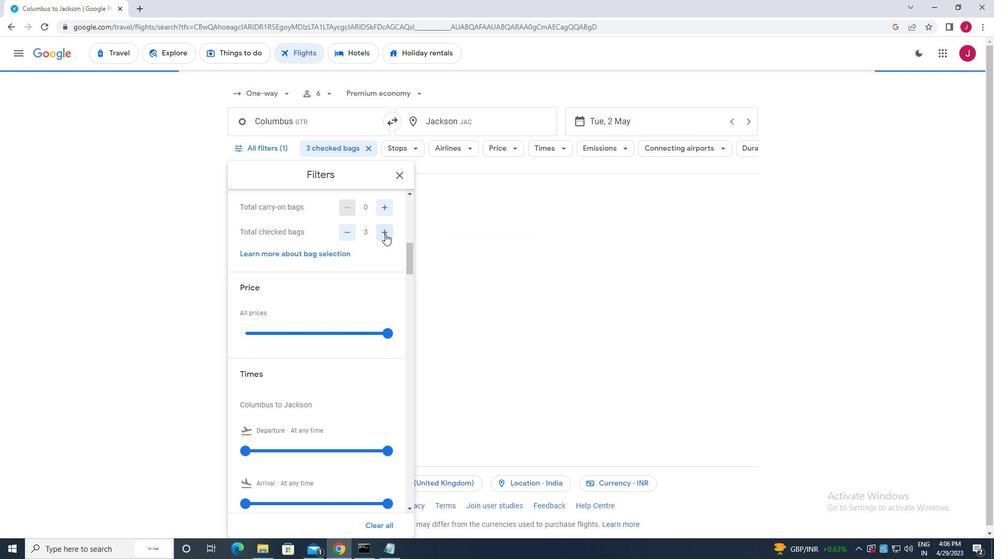 
Action: Mouse moved to (390, 283)
Screenshot: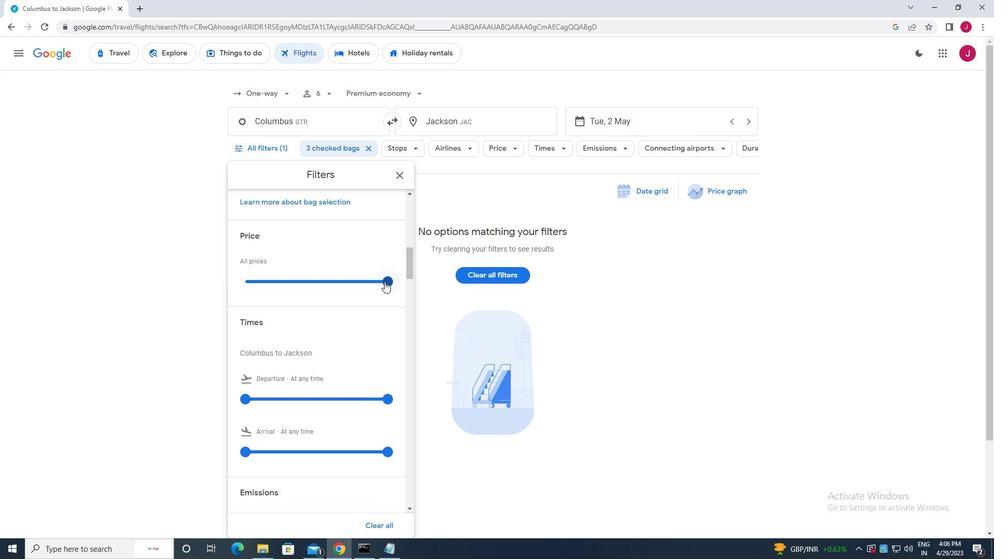 
Action: Mouse pressed left at (390, 283)
Screenshot: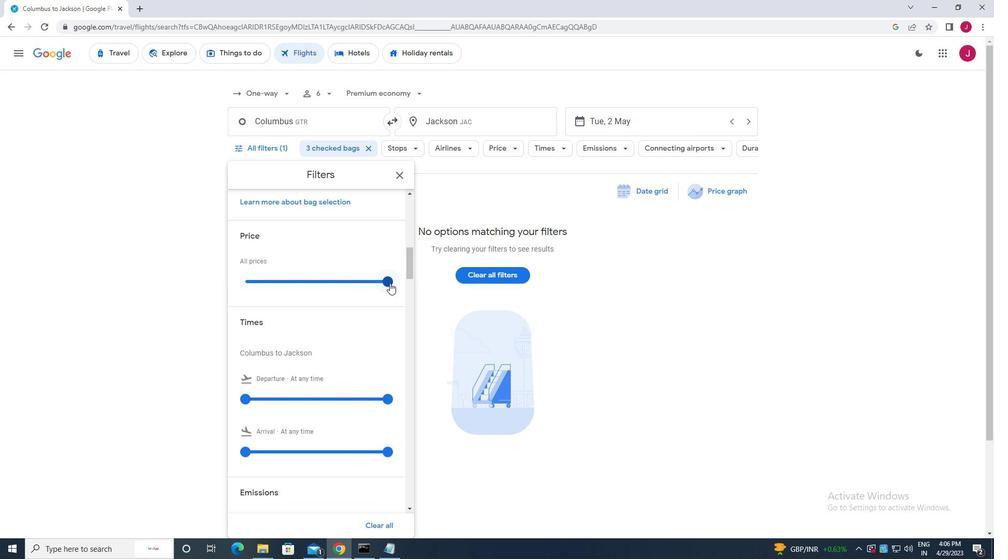 
Action: Mouse moved to (391, 290)
Screenshot: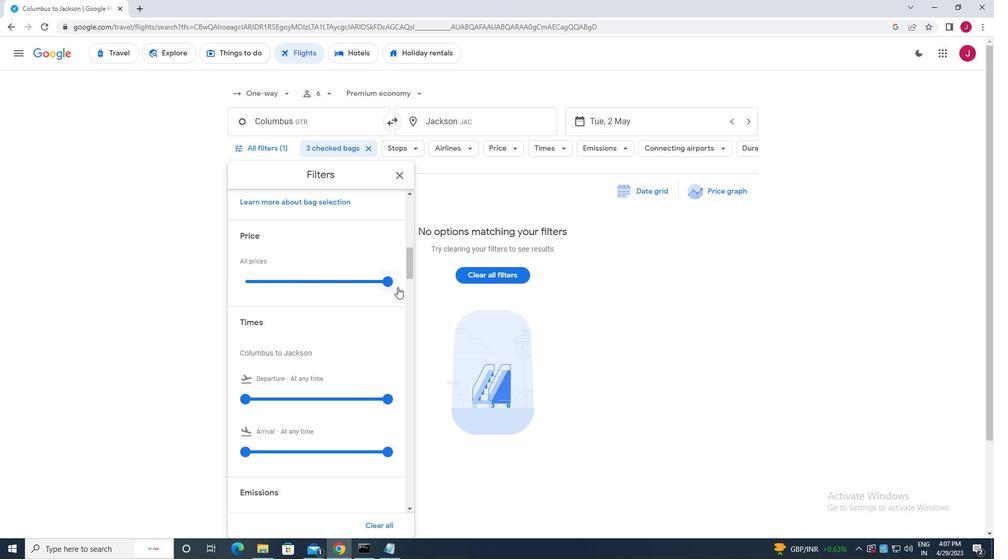 
Action: Mouse scrolled (391, 289) with delta (0, 0)
Screenshot: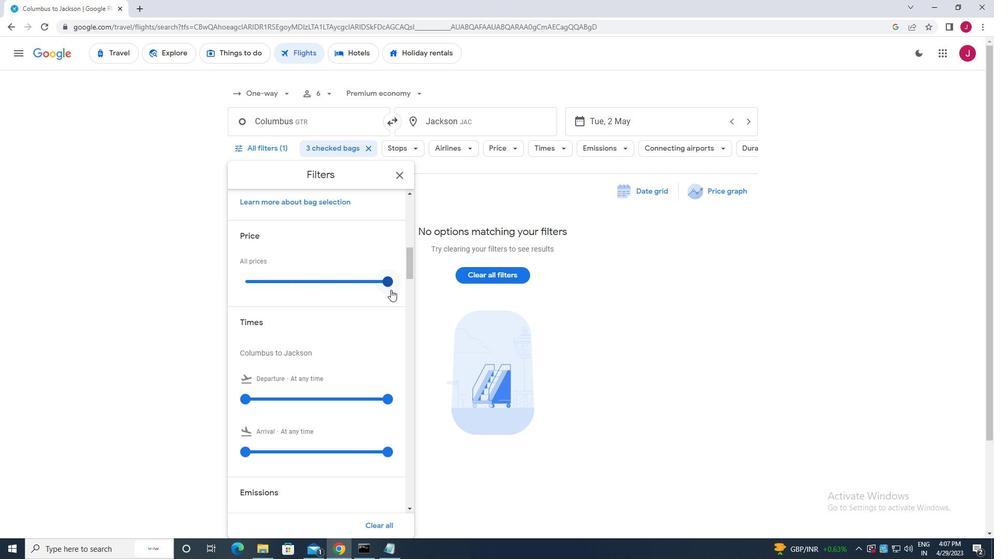 
Action: Mouse scrolled (391, 289) with delta (0, 0)
Screenshot: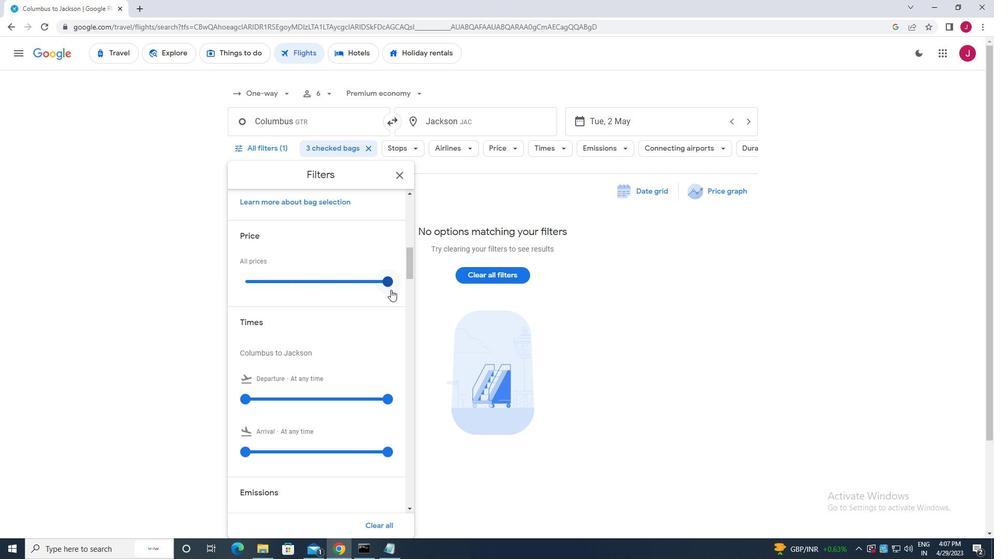 
Action: Mouse moved to (242, 296)
Screenshot: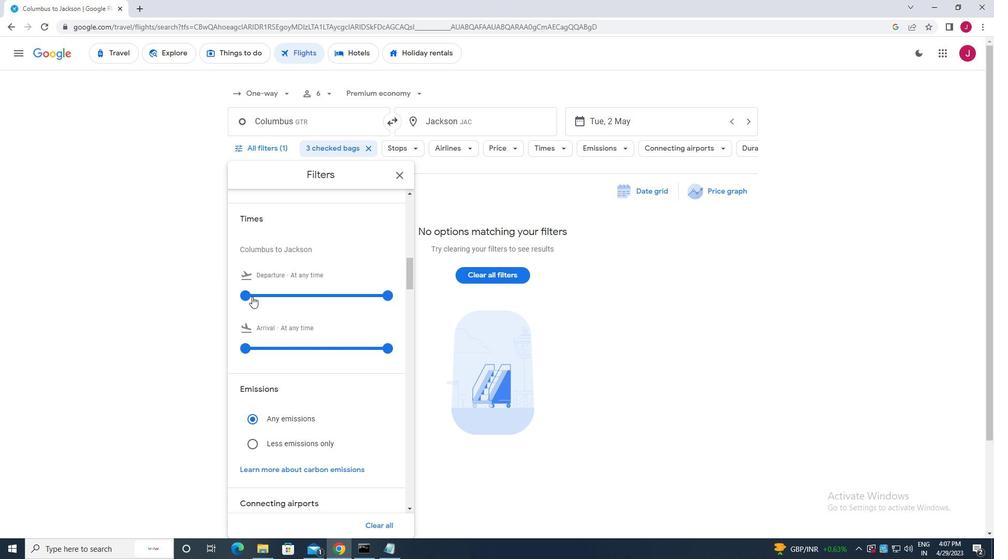 
Action: Mouse pressed left at (242, 296)
Screenshot: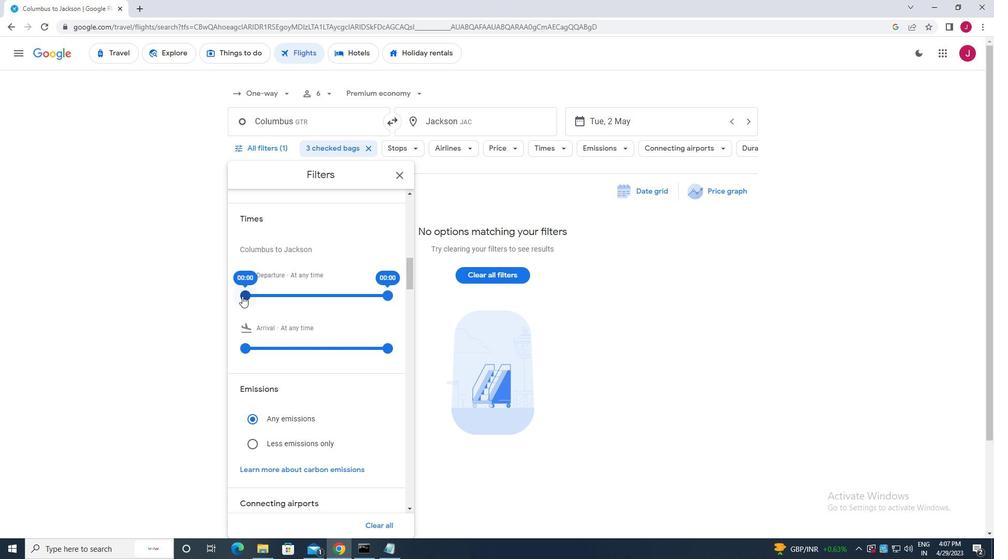 
Action: Mouse moved to (390, 296)
Screenshot: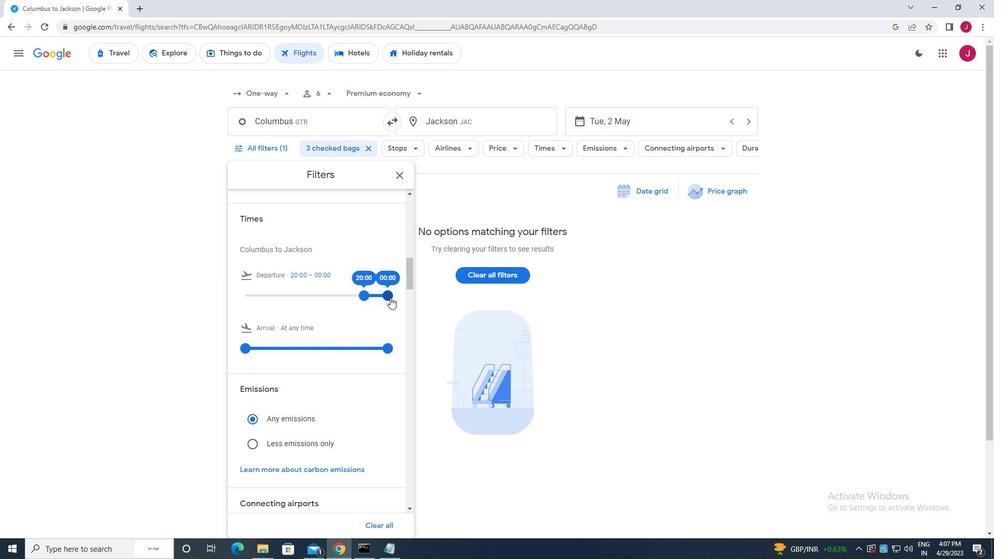
Action: Mouse pressed left at (390, 296)
Screenshot: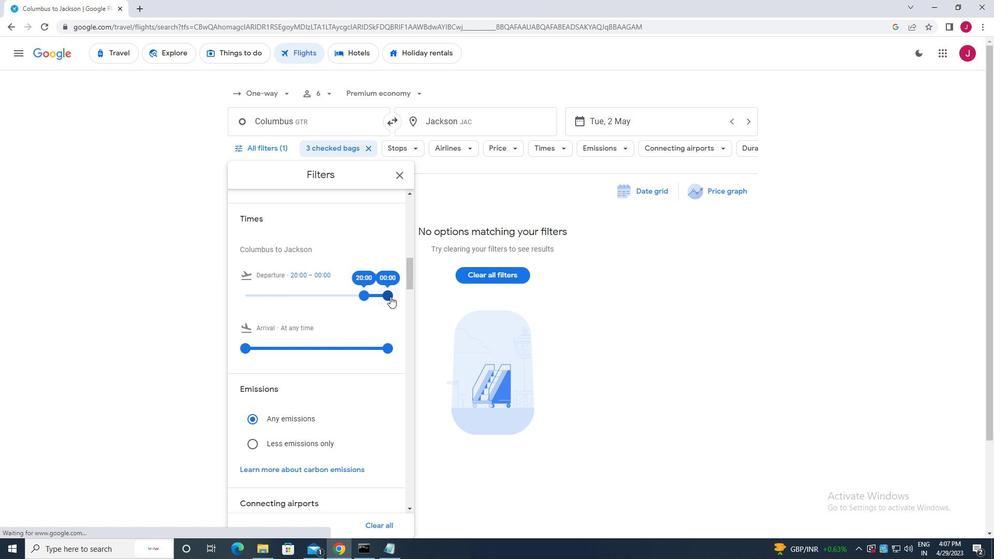 
Action: Mouse moved to (396, 172)
Screenshot: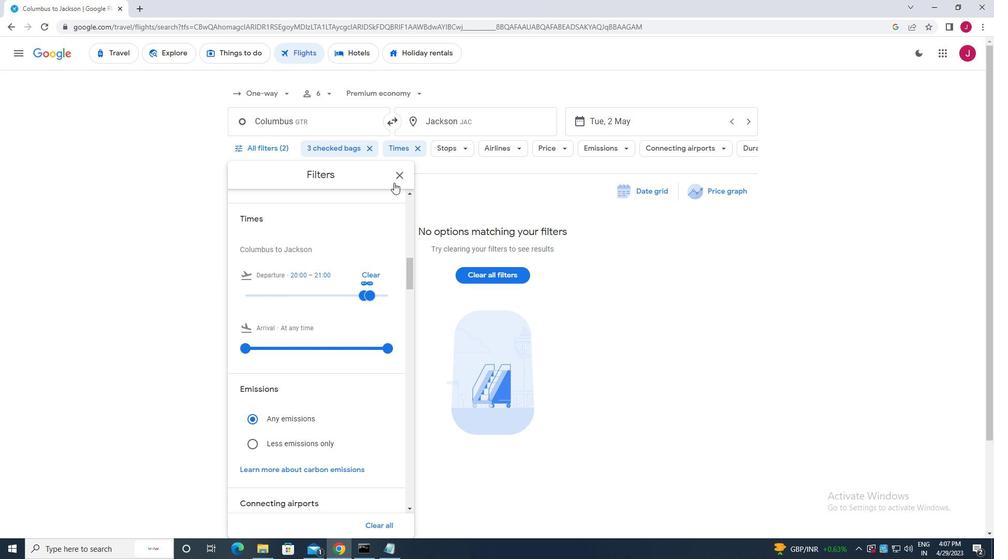 
Action: Mouse pressed left at (396, 172)
Screenshot: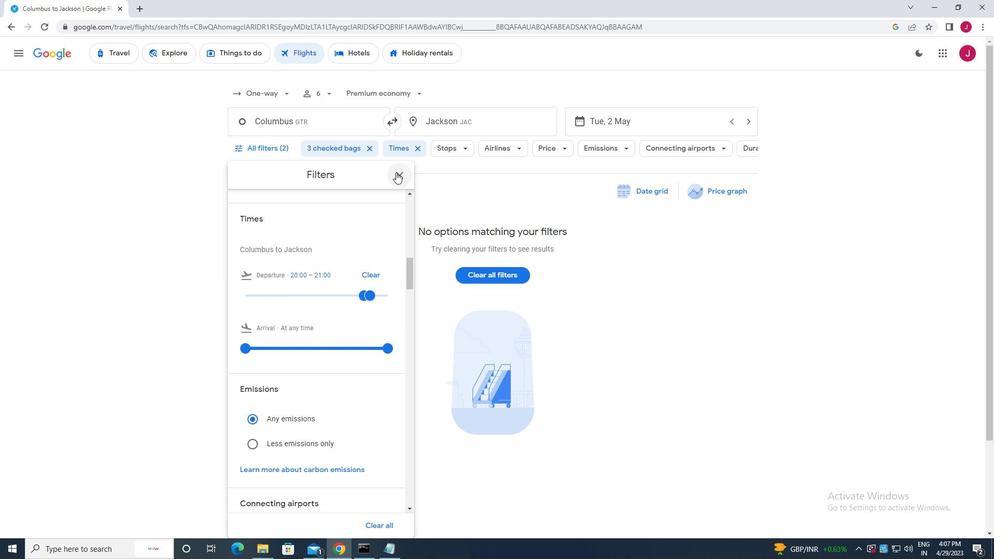 
Action: Mouse moved to (395, 172)
Screenshot: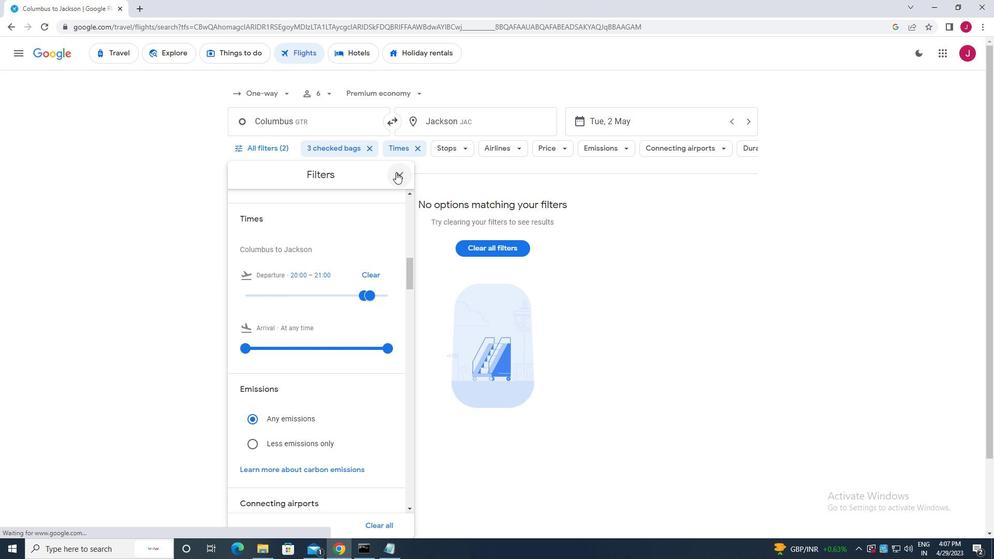 
